 Task: Search one way flight ticket for 1 adult, 5 children, 2 infants in seat and 1 infant on lap in first from New Orleans: Louis Armstrong New Orleans International Airport to Rockford: Chicago Rockford International Airport(was Northwest Chicagoland Regional Airport At Rockford) on 5-1-2023. Choice of flights is Westjet. Number of bags: 7 checked bags. Price is upto 97000. Outbound departure time preference is 19:30.
Action: Mouse moved to (215, 312)
Screenshot: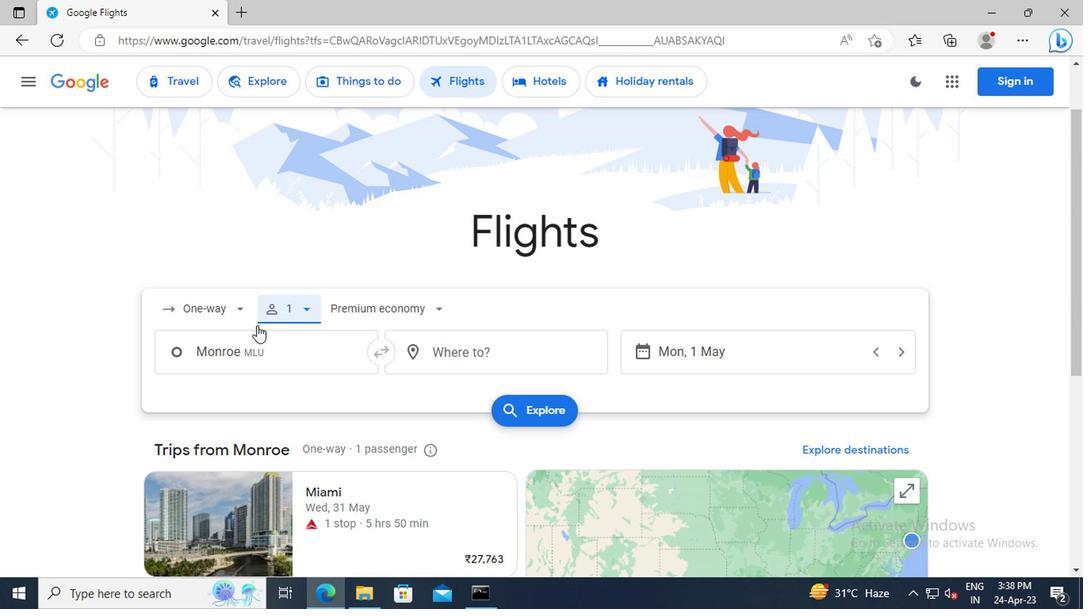 
Action: Mouse pressed left at (215, 312)
Screenshot: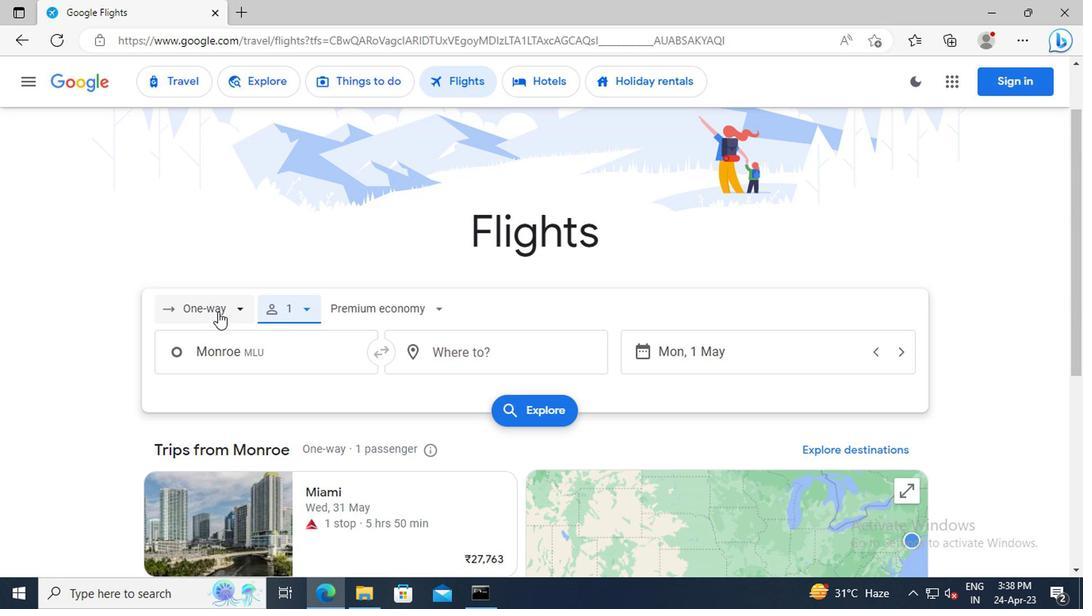 
Action: Mouse moved to (225, 390)
Screenshot: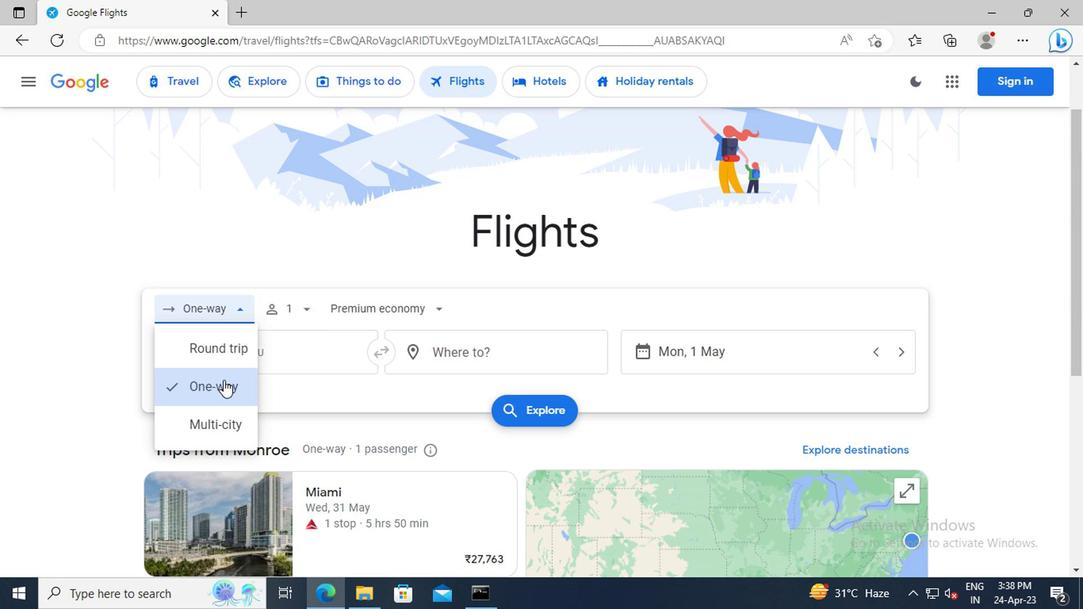 
Action: Mouse pressed left at (225, 390)
Screenshot: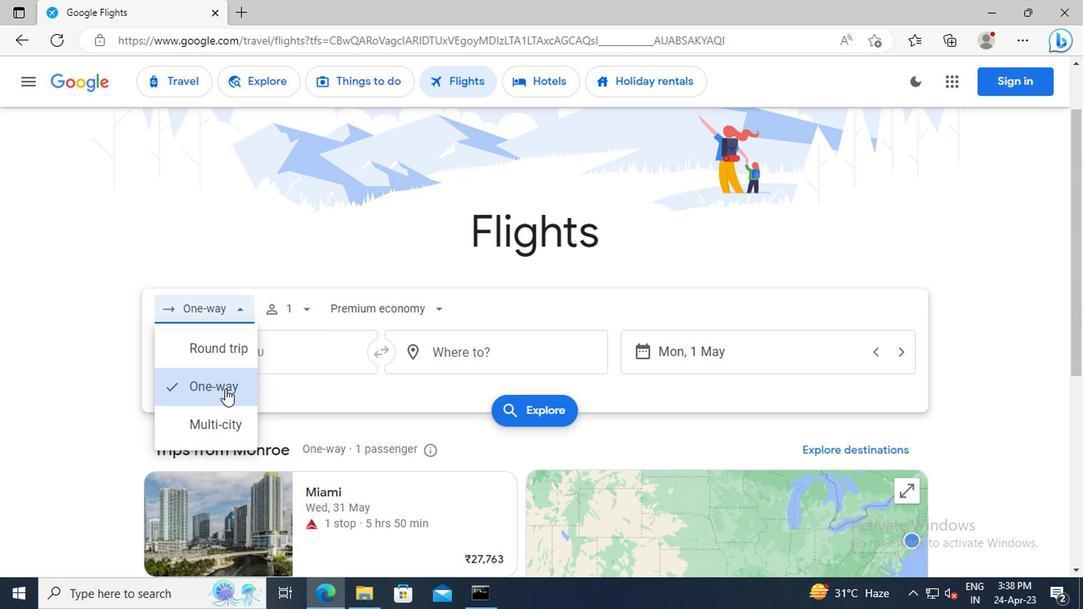 
Action: Mouse moved to (299, 314)
Screenshot: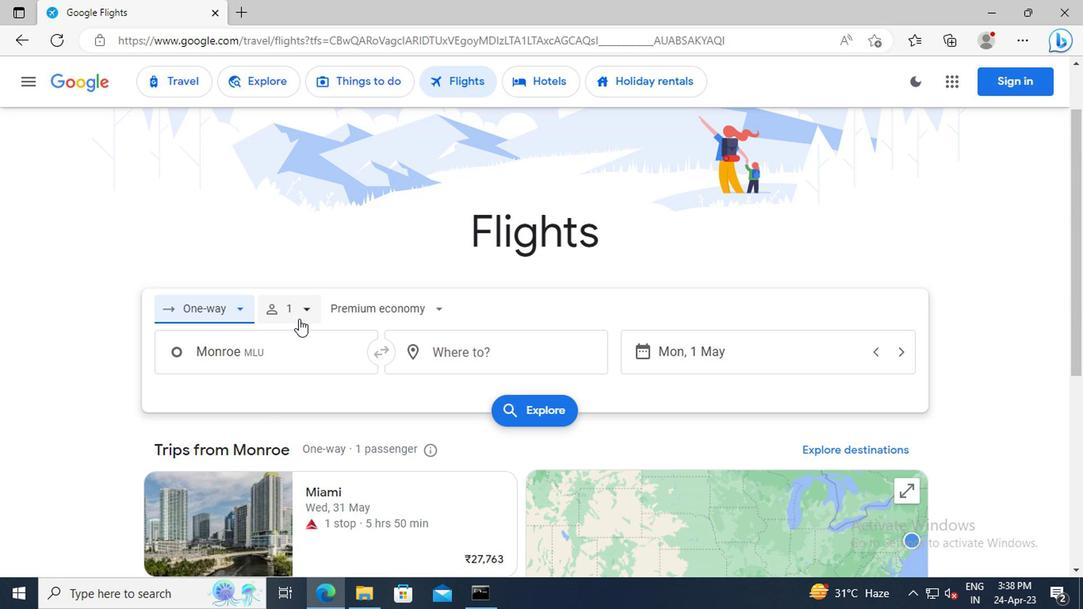 
Action: Mouse pressed left at (299, 314)
Screenshot: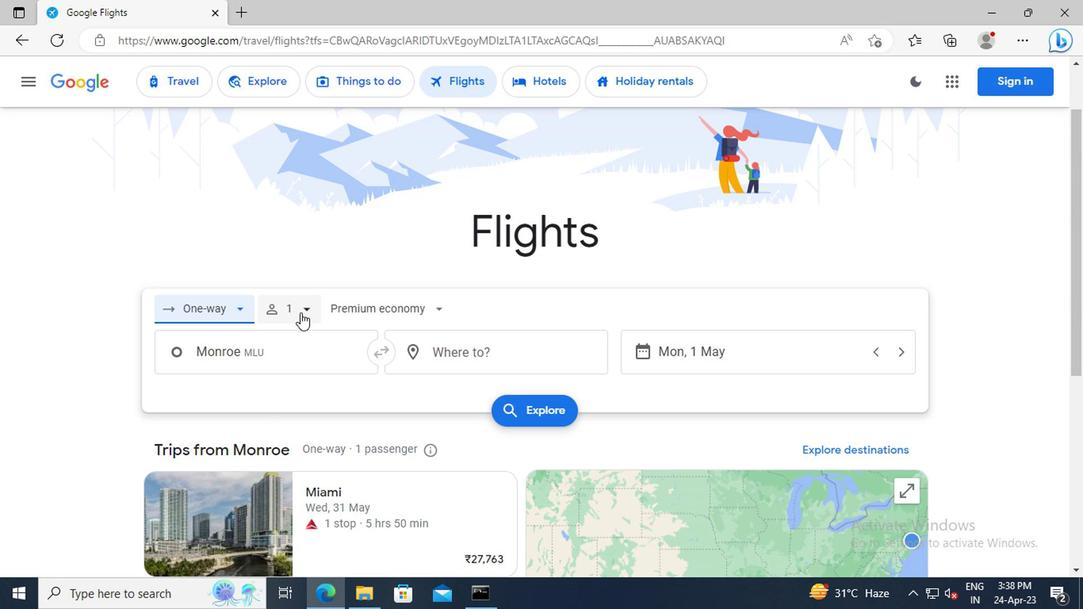 
Action: Mouse moved to (419, 392)
Screenshot: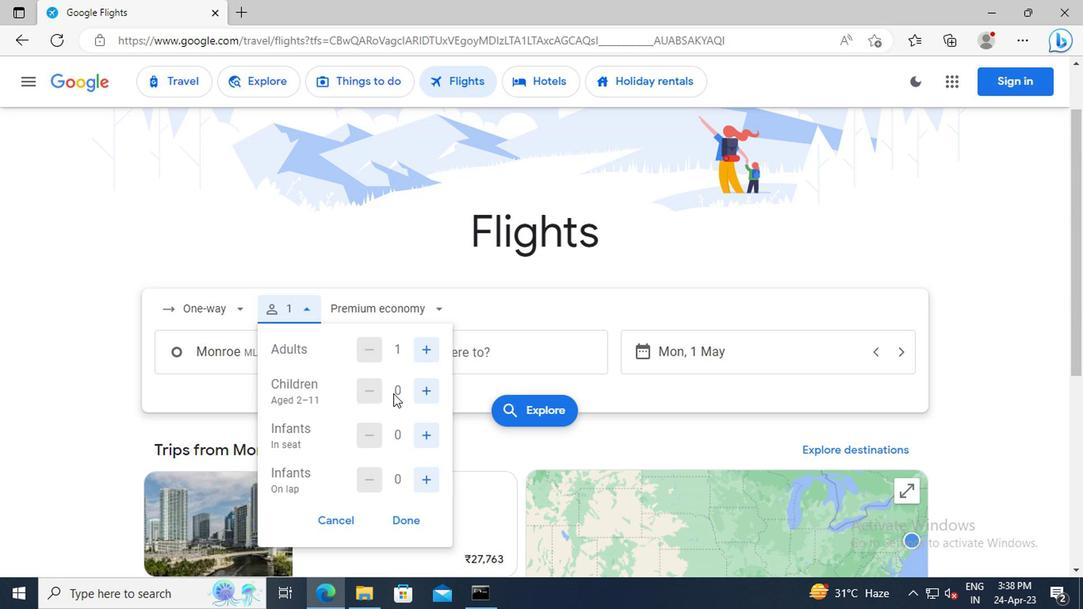 
Action: Mouse pressed left at (419, 392)
Screenshot: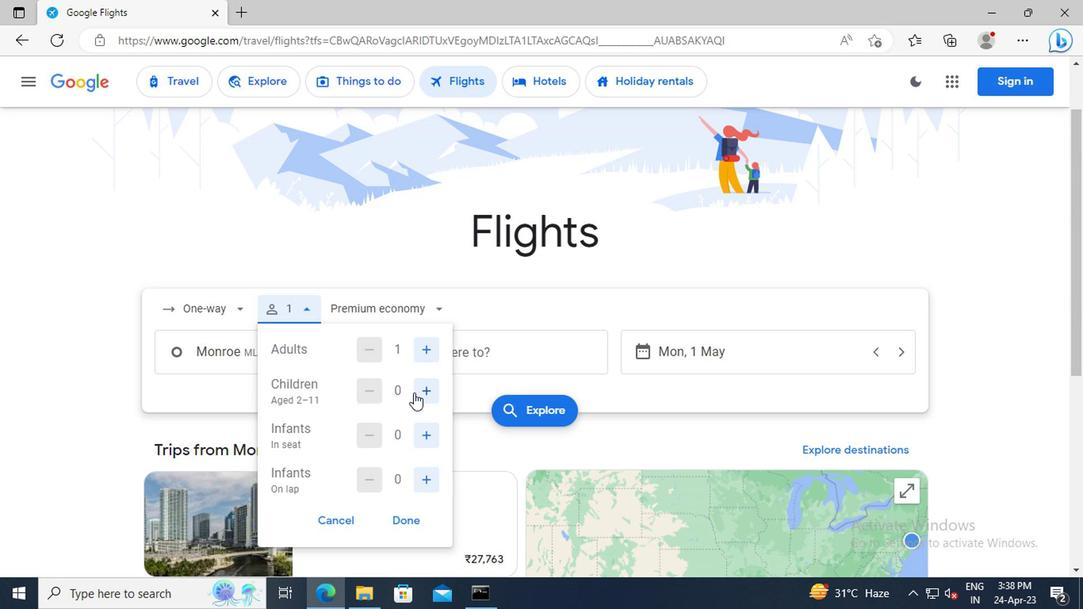 
Action: Mouse pressed left at (419, 392)
Screenshot: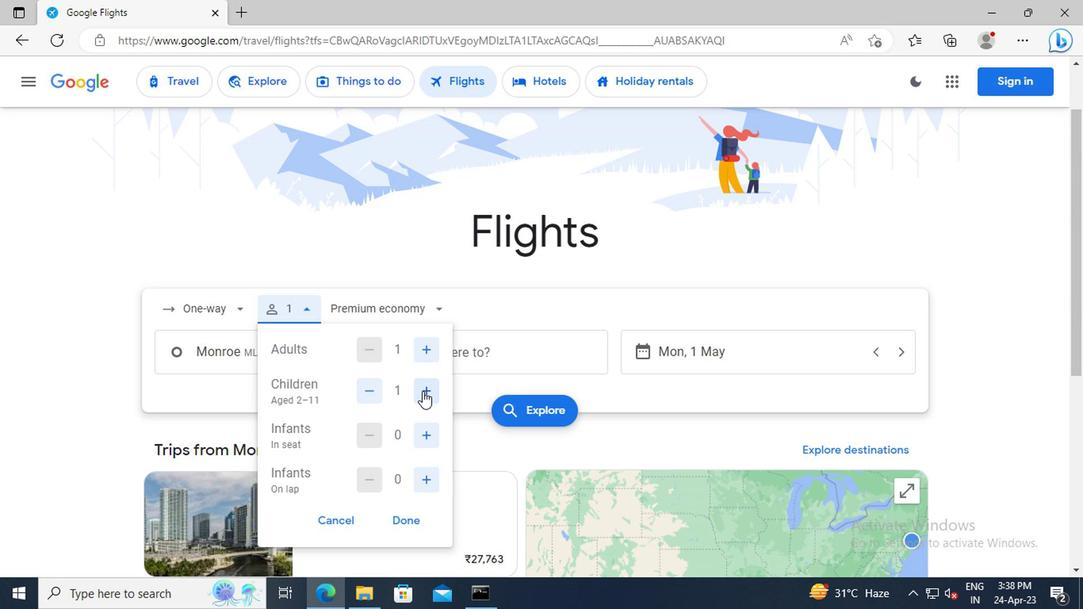 
Action: Mouse pressed left at (419, 392)
Screenshot: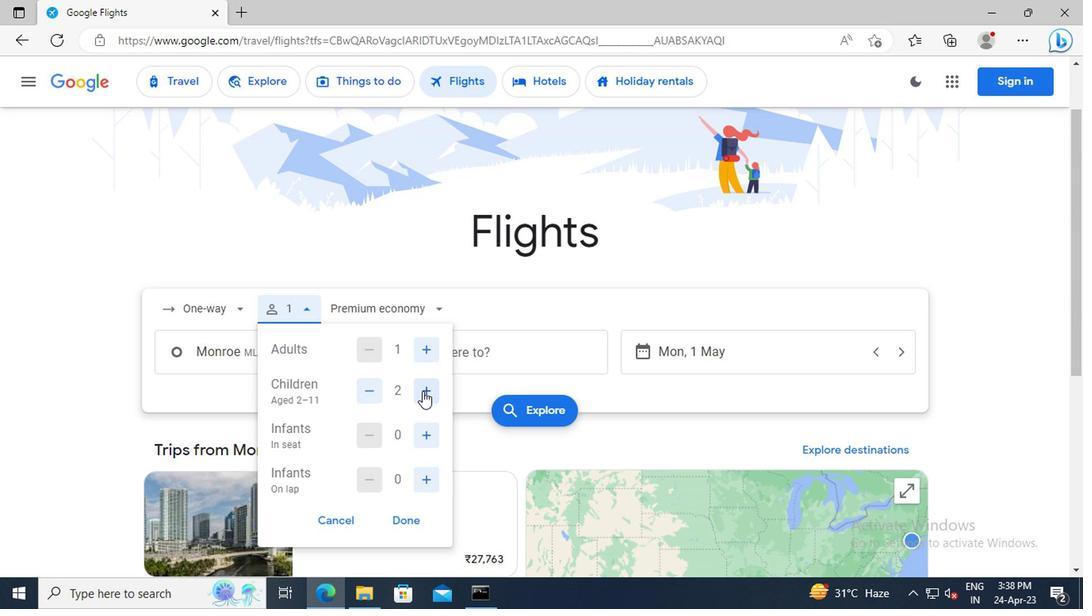 
Action: Mouse pressed left at (419, 392)
Screenshot: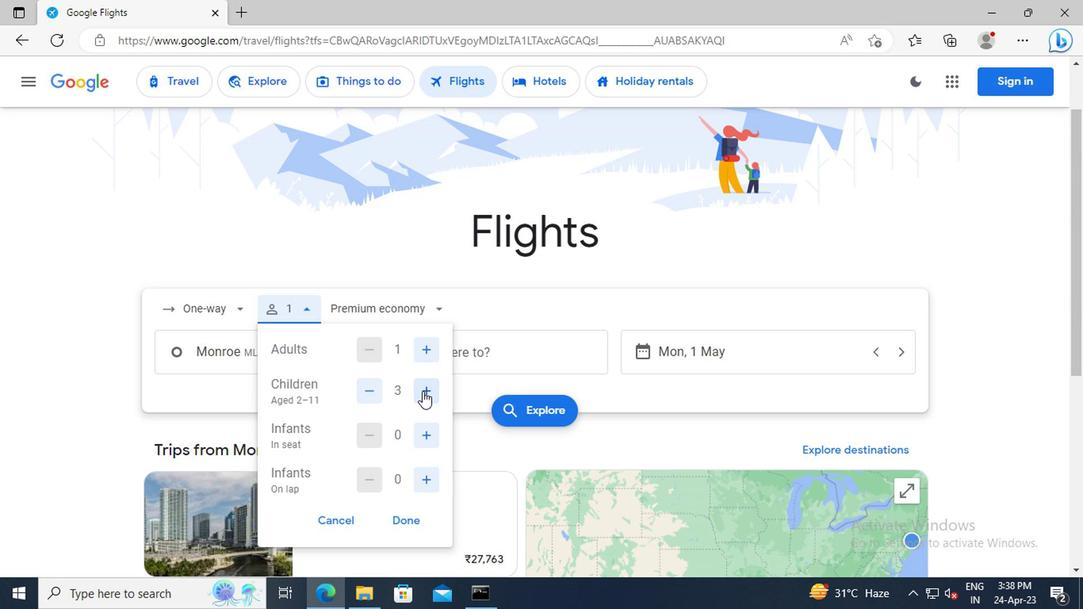 
Action: Mouse pressed left at (419, 392)
Screenshot: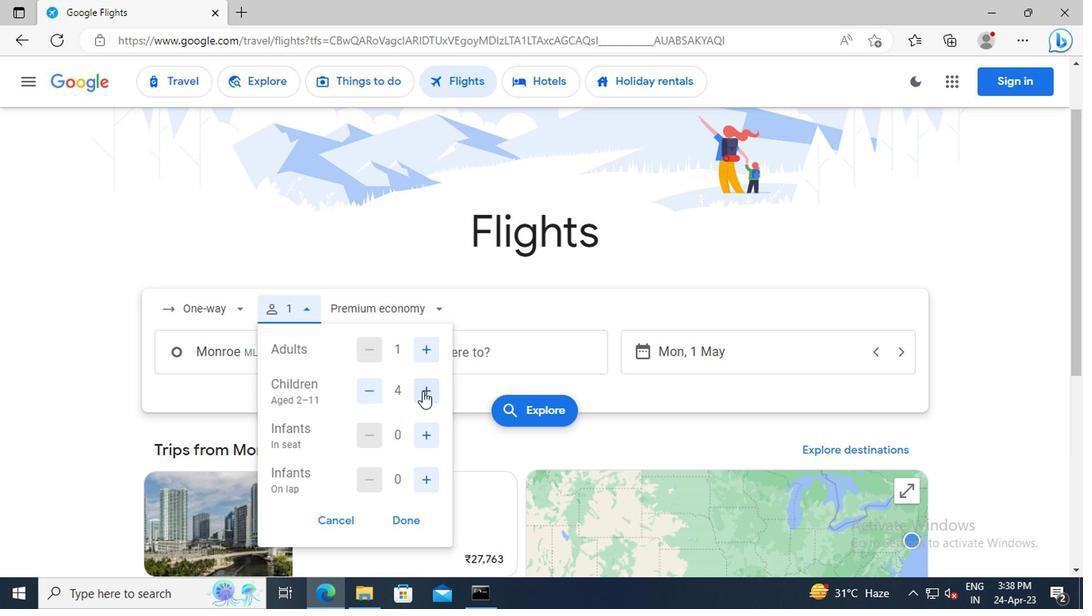 
Action: Mouse moved to (421, 428)
Screenshot: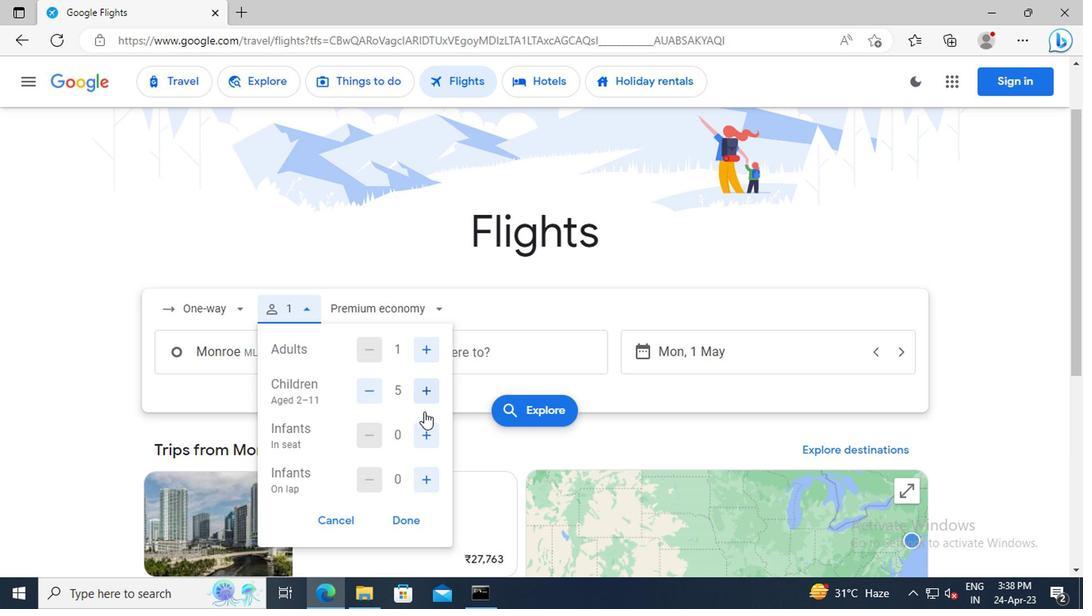
Action: Mouse pressed left at (421, 428)
Screenshot: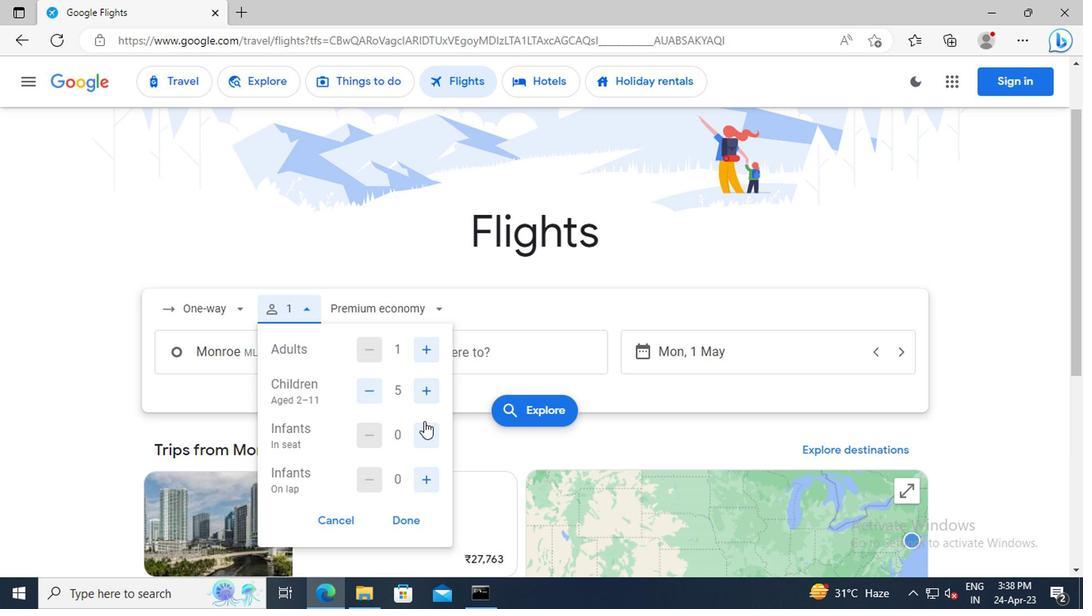 
Action: Mouse pressed left at (421, 428)
Screenshot: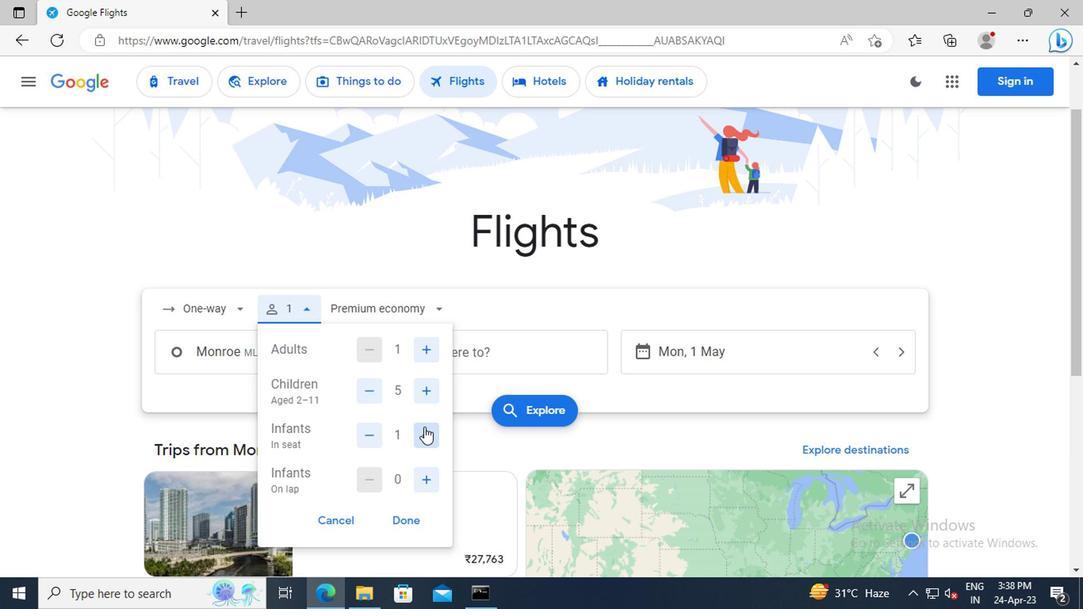 
Action: Mouse moved to (407, 519)
Screenshot: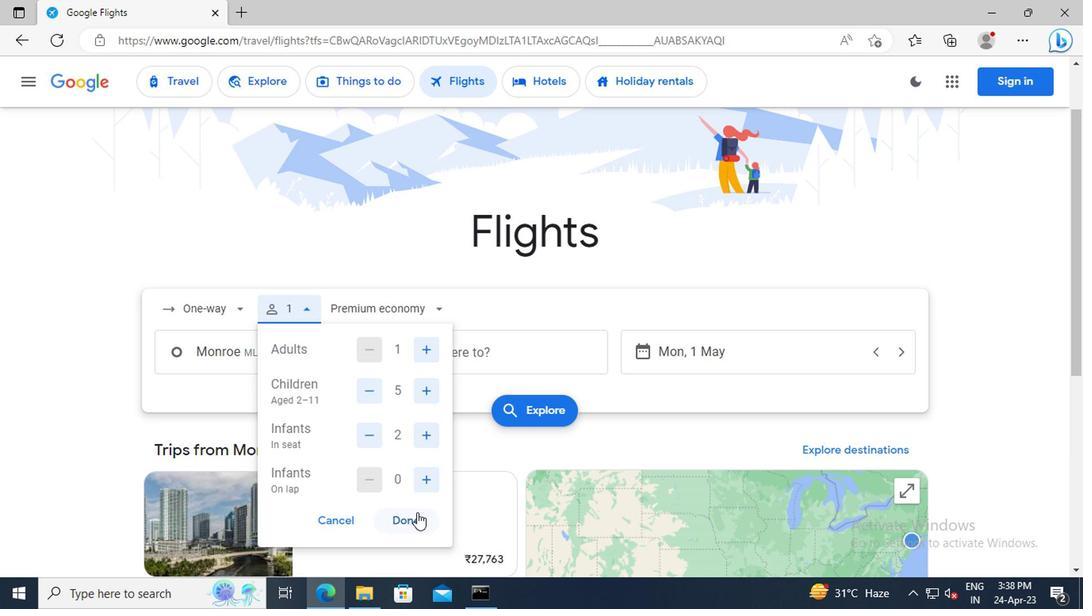 
Action: Mouse pressed left at (407, 519)
Screenshot: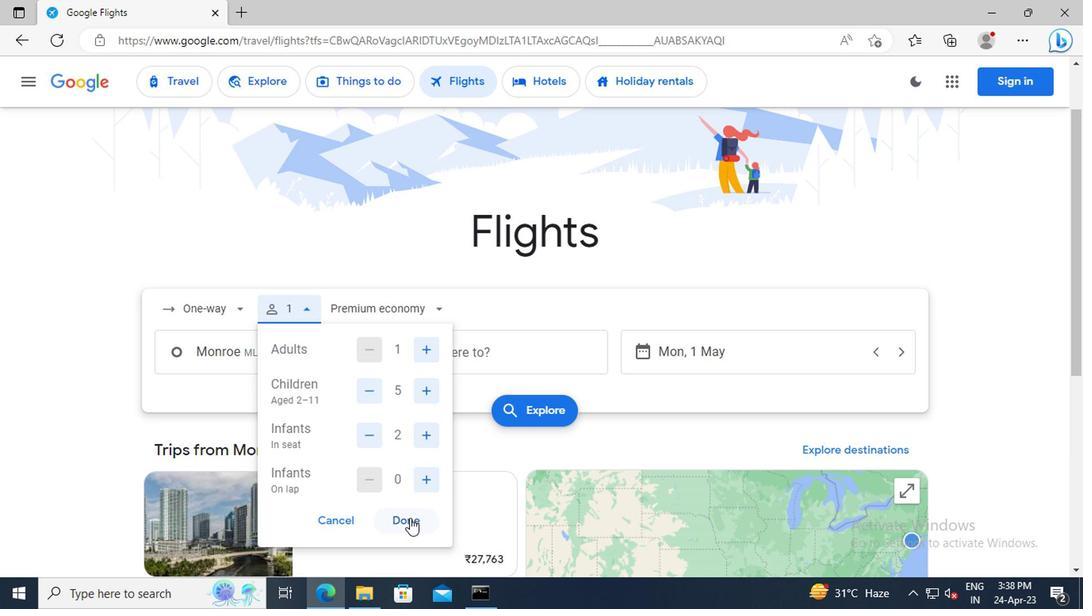 
Action: Mouse moved to (366, 312)
Screenshot: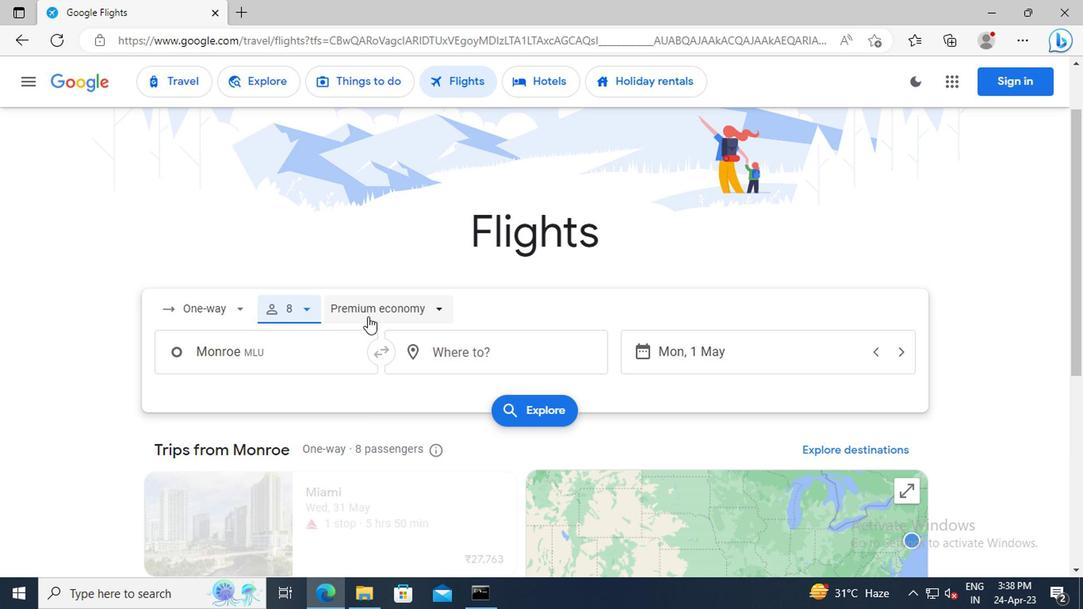 
Action: Mouse pressed left at (366, 312)
Screenshot: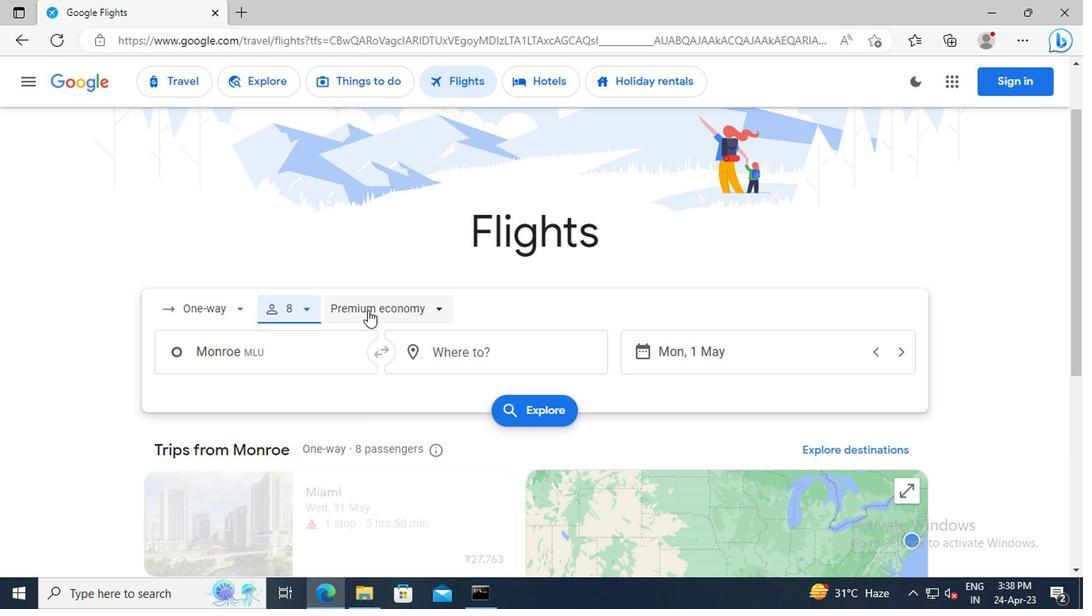 
Action: Mouse moved to (388, 464)
Screenshot: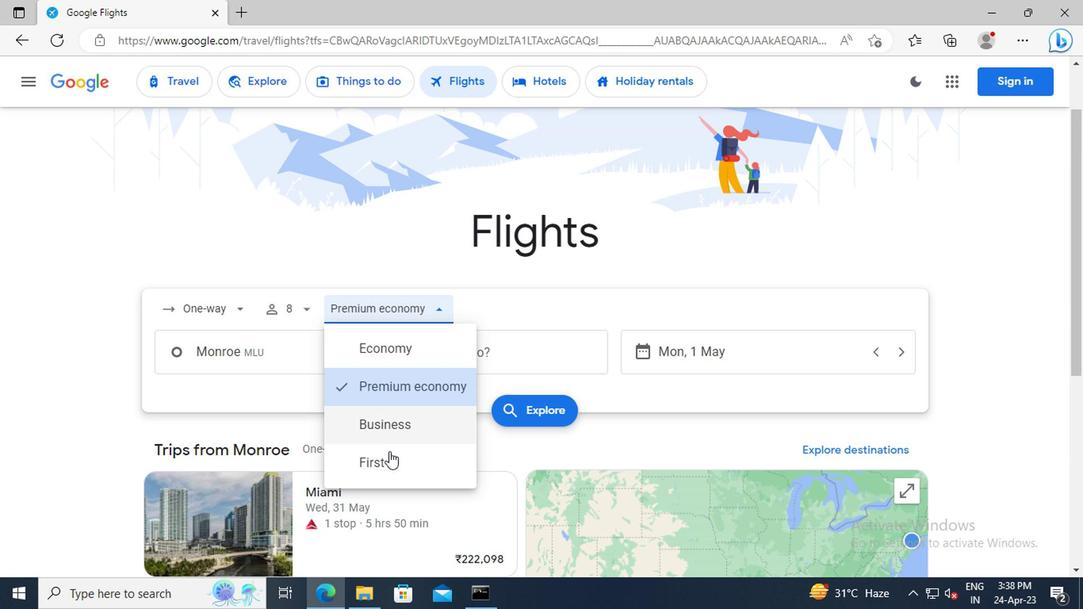 
Action: Mouse pressed left at (388, 464)
Screenshot: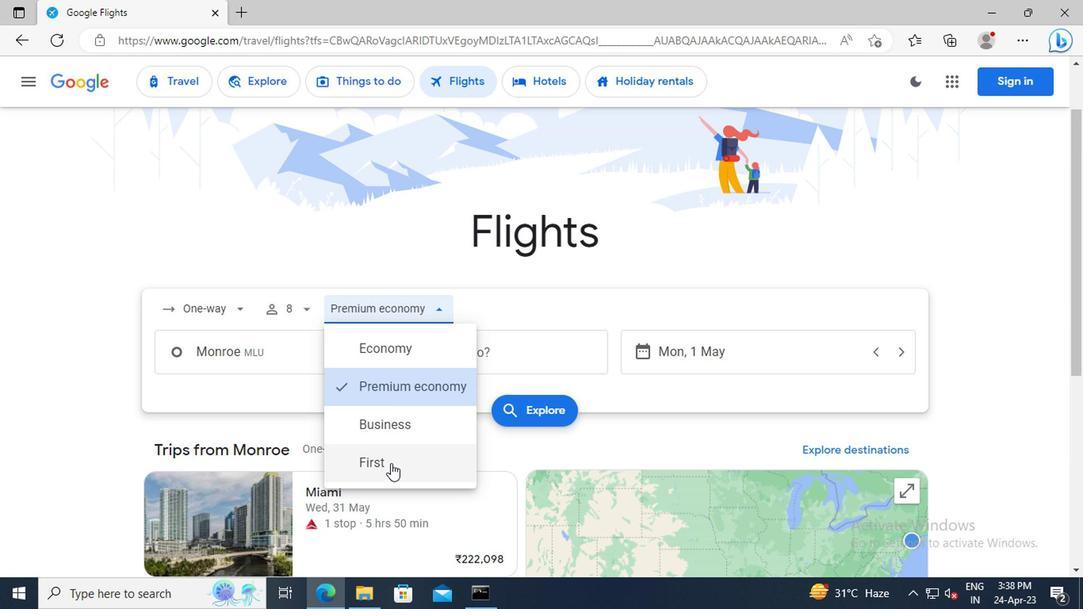 
Action: Mouse moved to (305, 346)
Screenshot: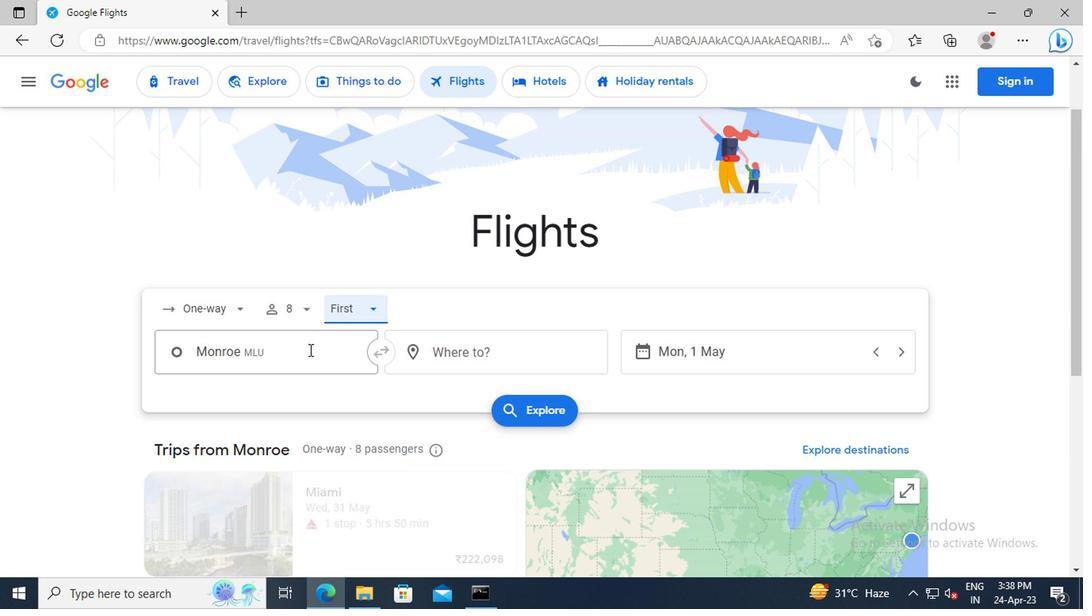 
Action: Mouse pressed left at (305, 346)
Screenshot: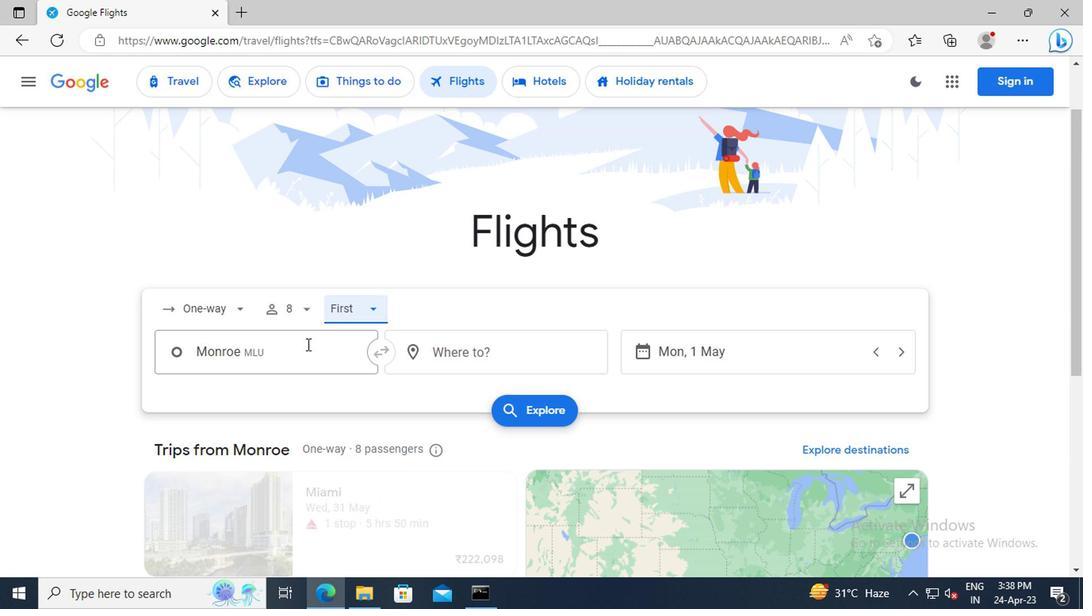 
Action: Key pressed <Key.shift>LOUIS<Key.space><Key.shift_r>AR
Screenshot: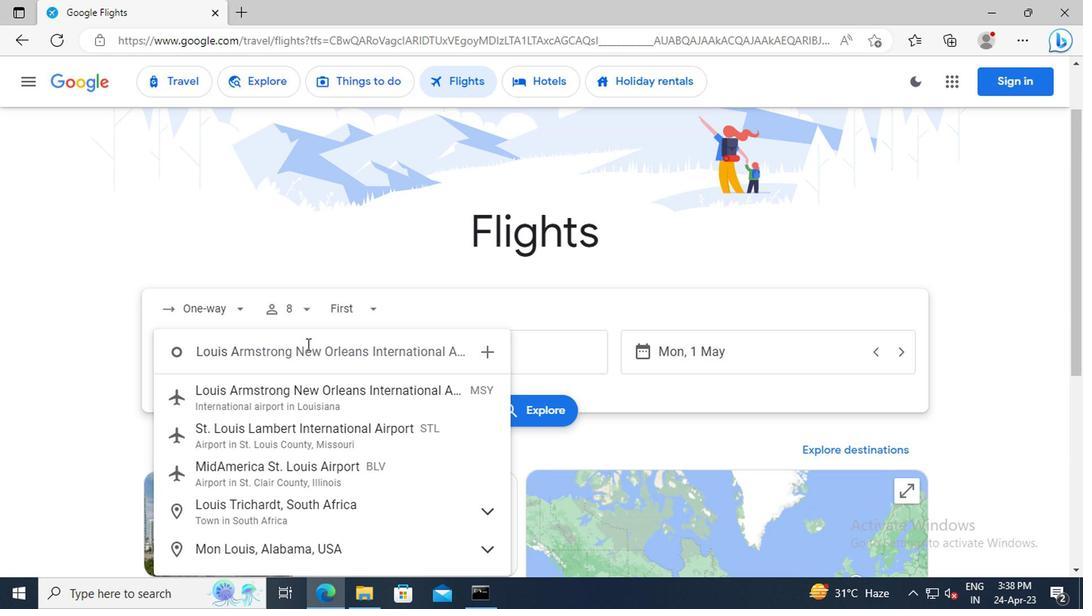 
Action: Mouse moved to (321, 404)
Screenshot: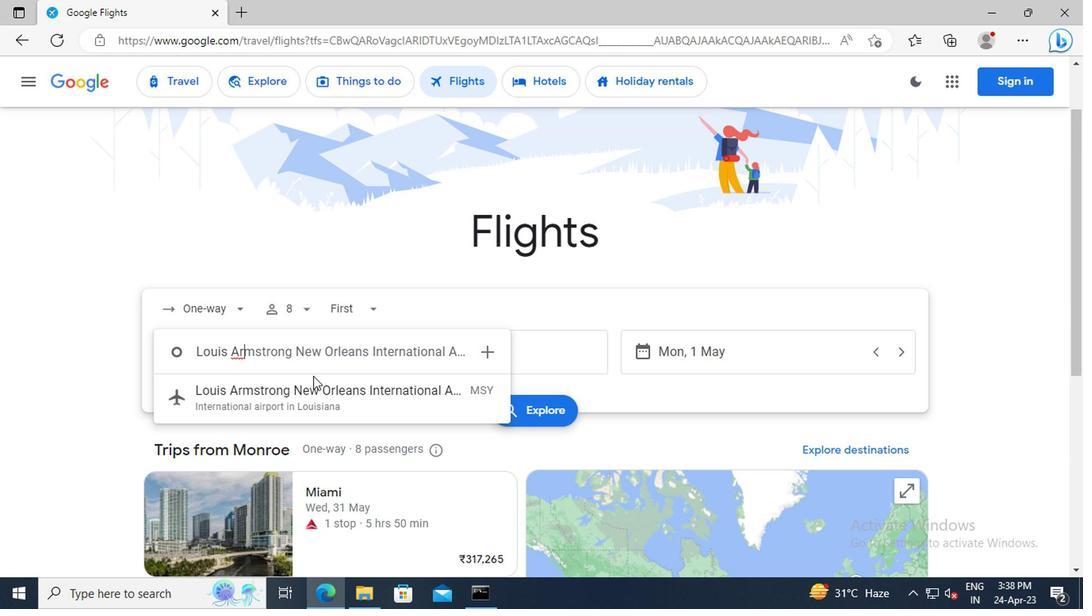 
Action: Mouse pressed left at (321, 404)
Screenshot: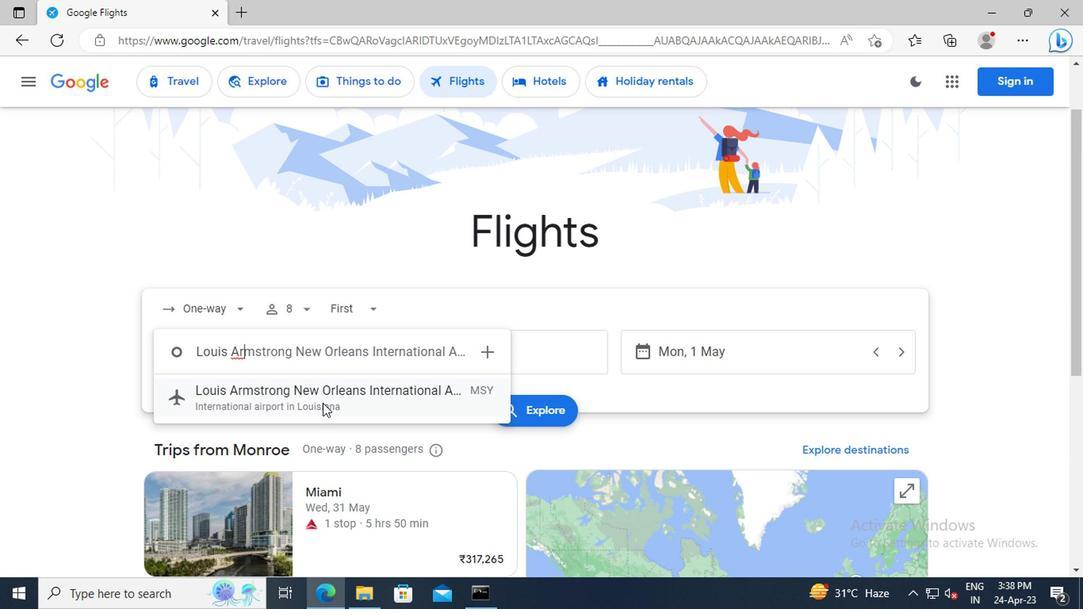 
Action: Mouse moved to (437, 356)
Screenshot: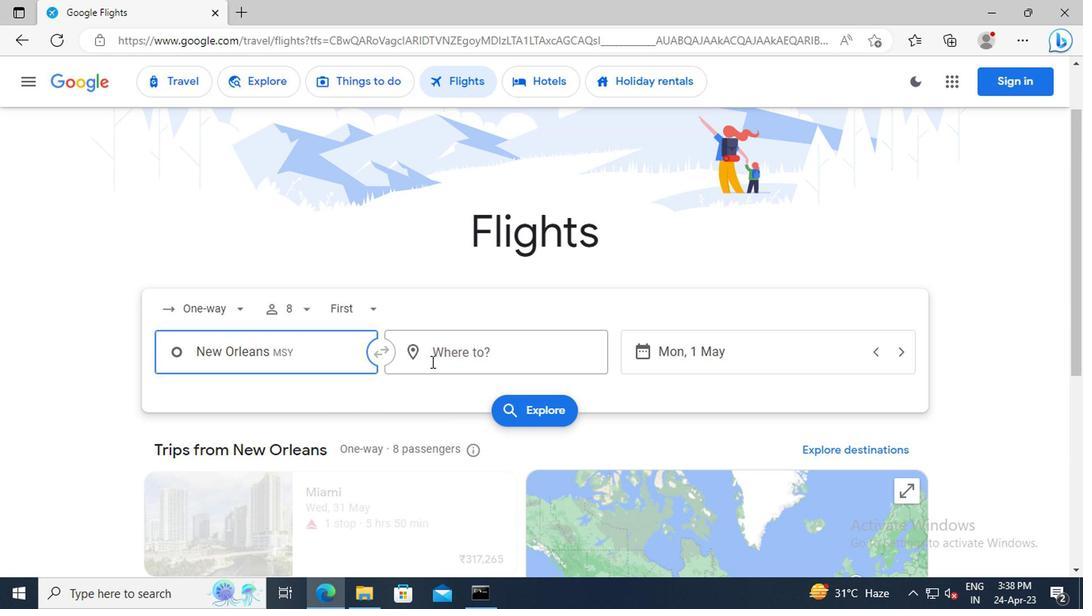 
Action: Mouse pressed left at (437, 356)
Screenshot: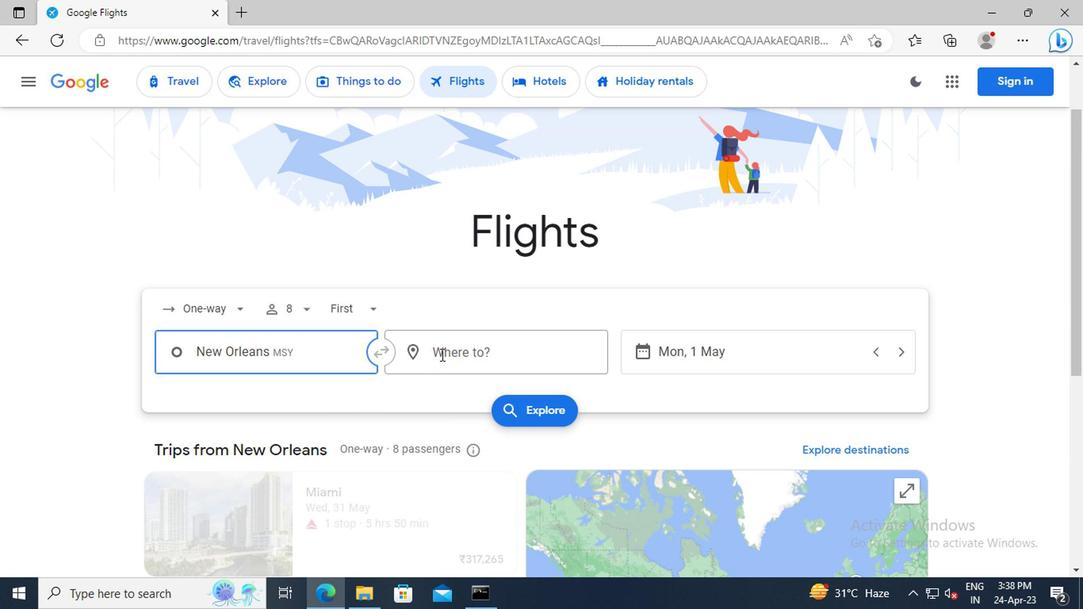 
Action: Mouse moved to (397, 323)
Screenshot: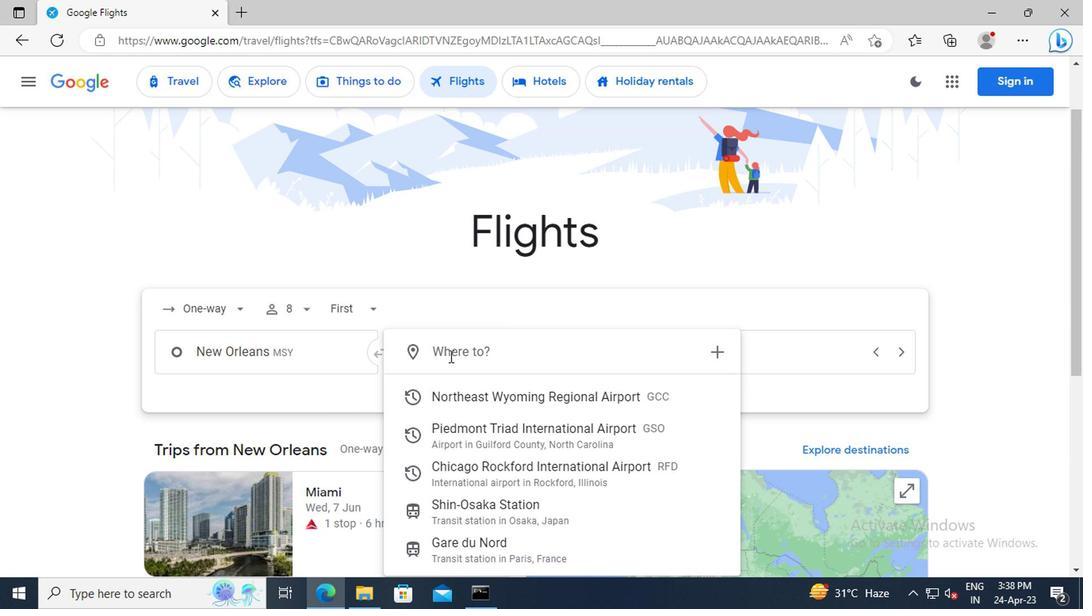 
Action: Key pressed <Key.shift>CHICAGO<Key.space><Key.shift>RO
Screenshot: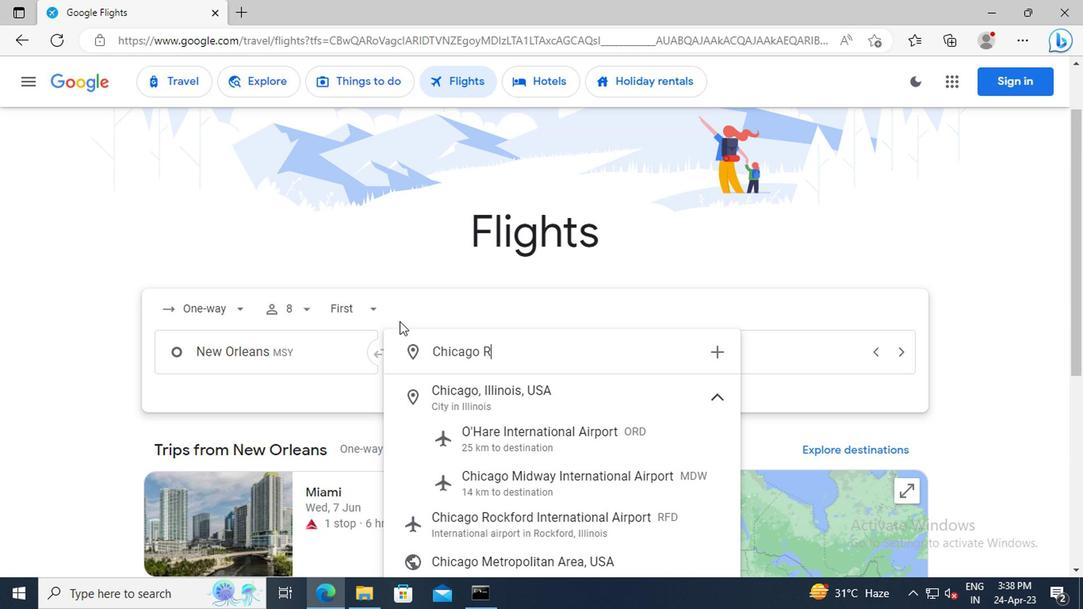 
Action: Mouse moved to (471, 400)
Screenshot: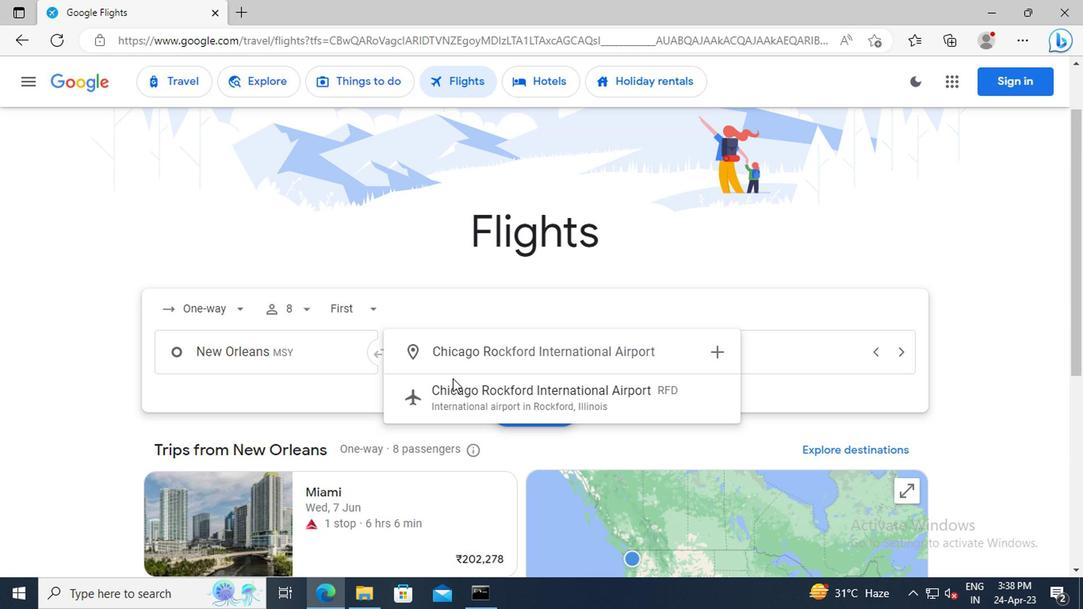 
Action: Mouse pressed left at (471, 400)
Screenshot: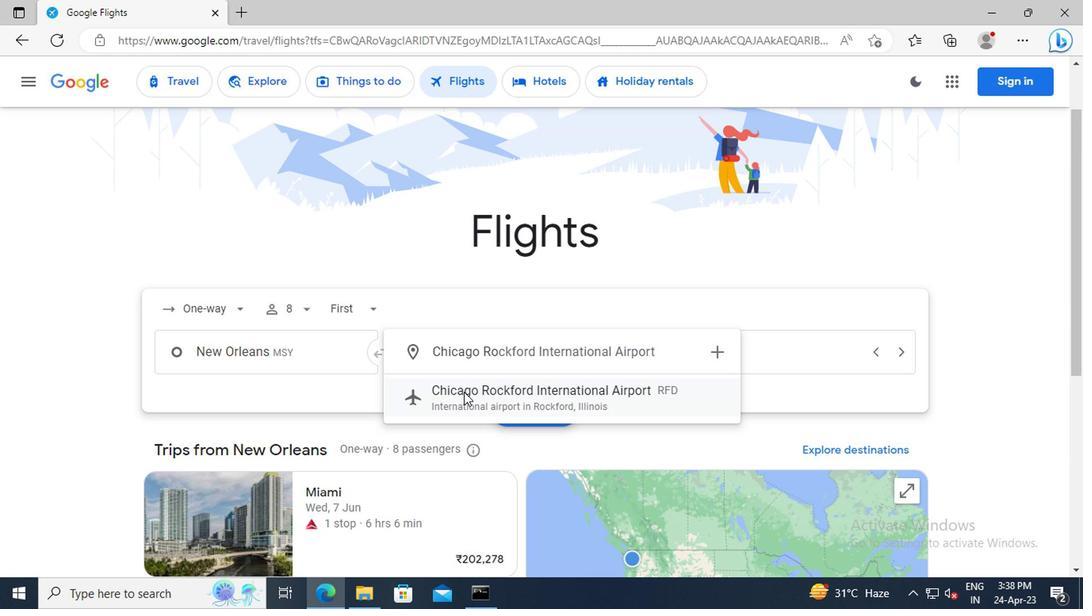 
Action: Mouse moved to (708, 363)
Screenshot: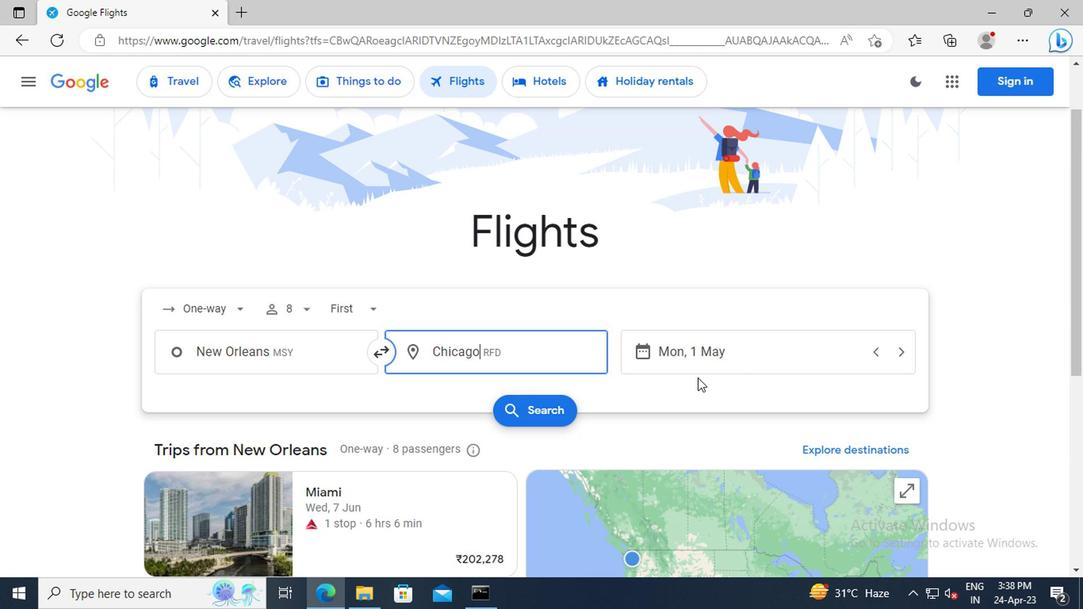 
Action: Mouse pressed left at (708, 363)
Screenshot: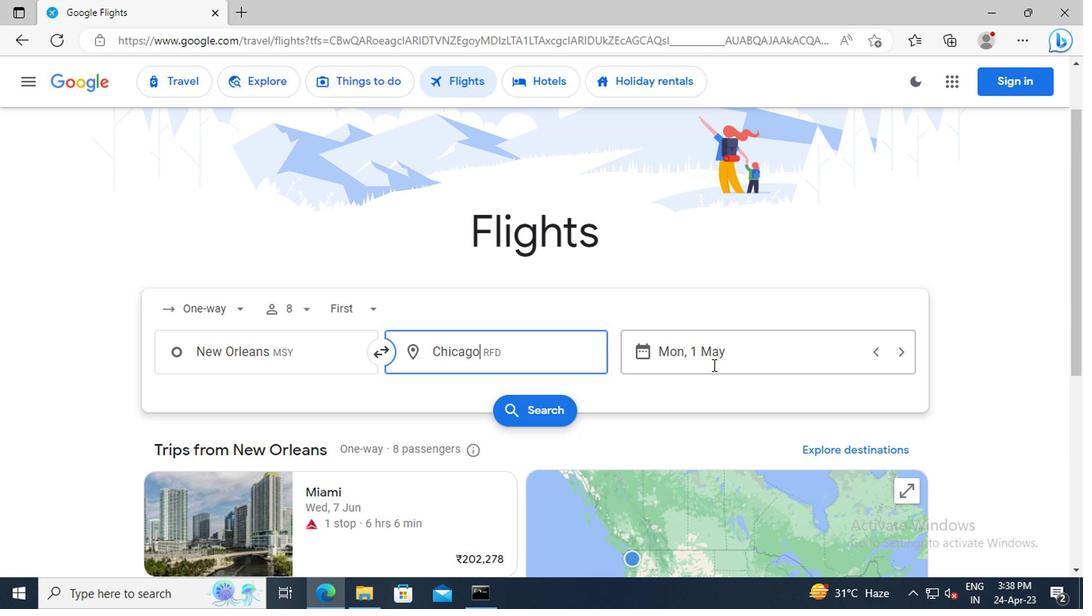 
Action: Mouse moved to (675, 352)
Screenshot: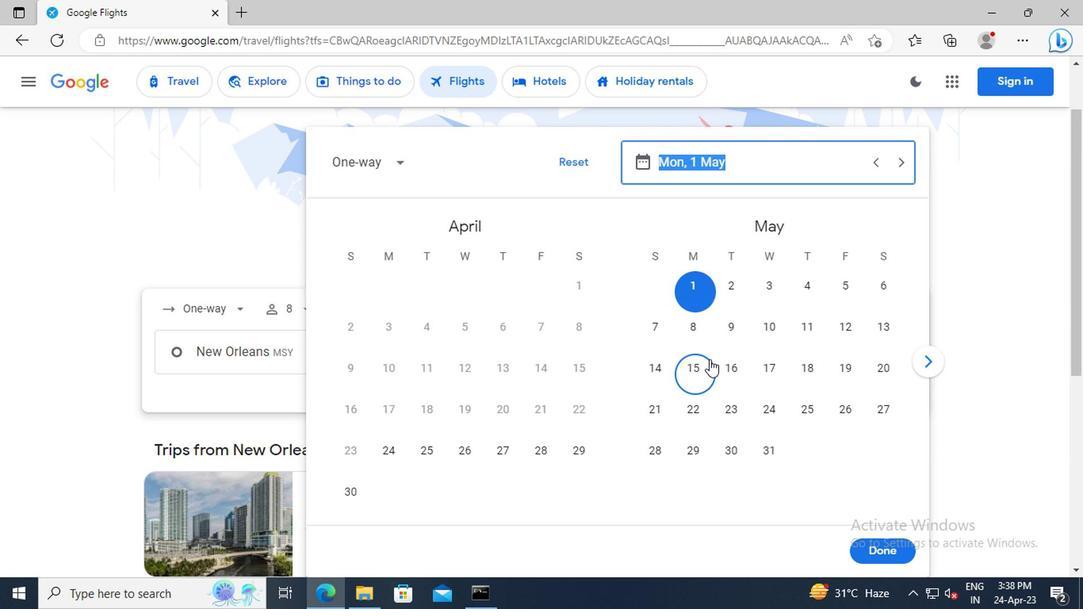 
Action: Key pressed 1<Key.space>MAY<Key.enter>
Screenshot: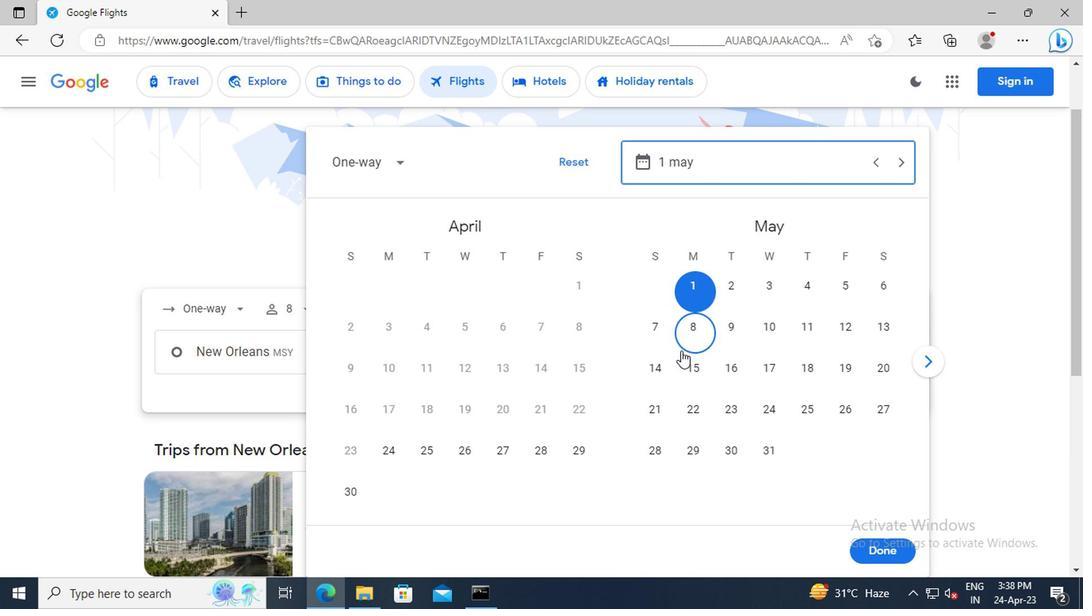 
Action: Mouse moved to (870, 549)
Screenshot: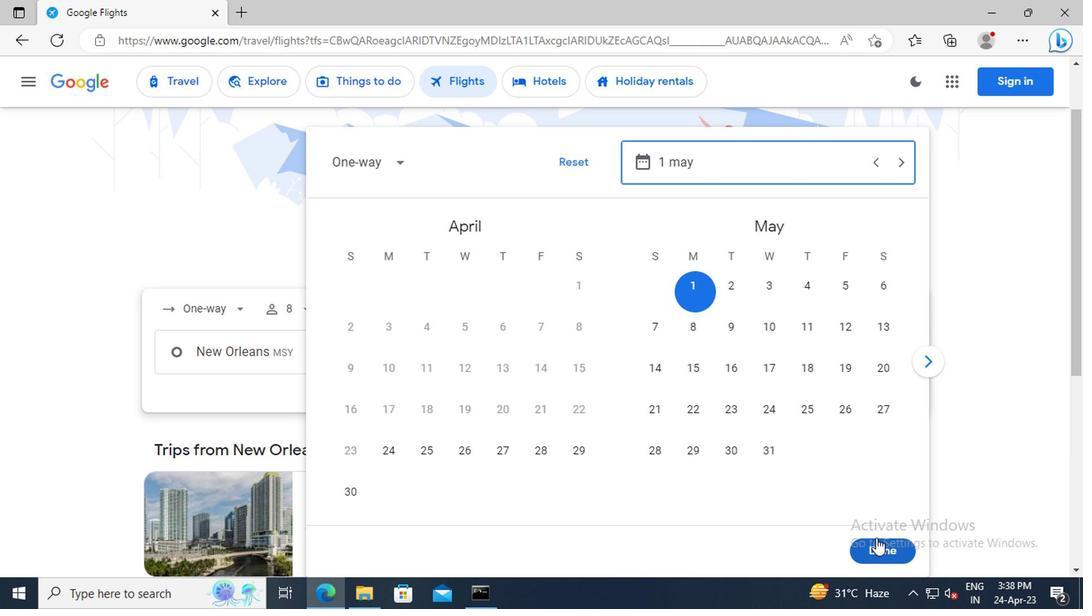 
Action: Mouse pressed left at (870, 549)
Screenshot: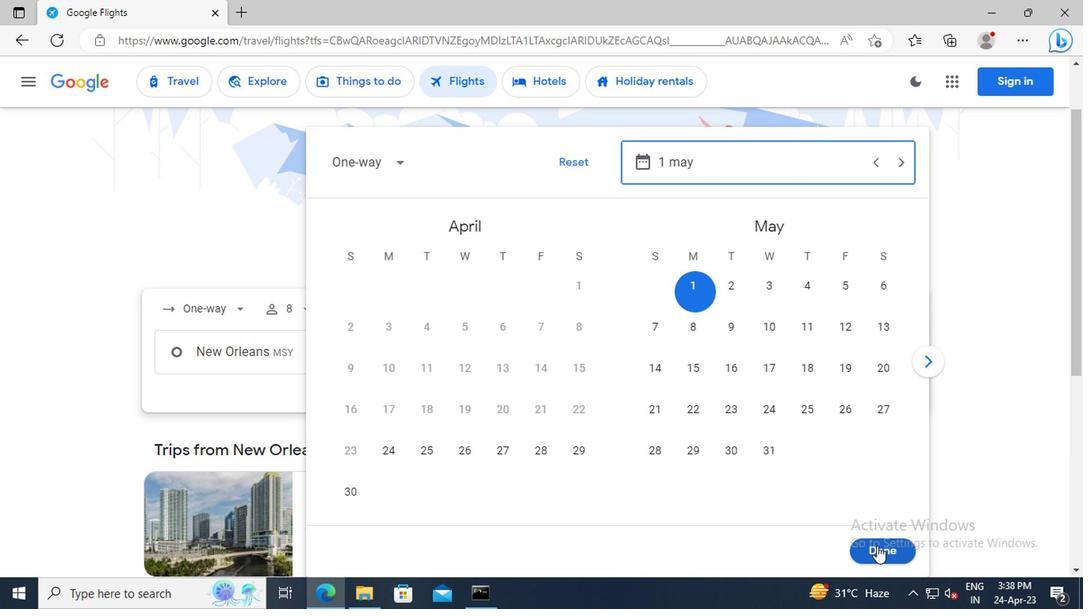 
Action: Mouse moved to (547, 407)
Screenshot: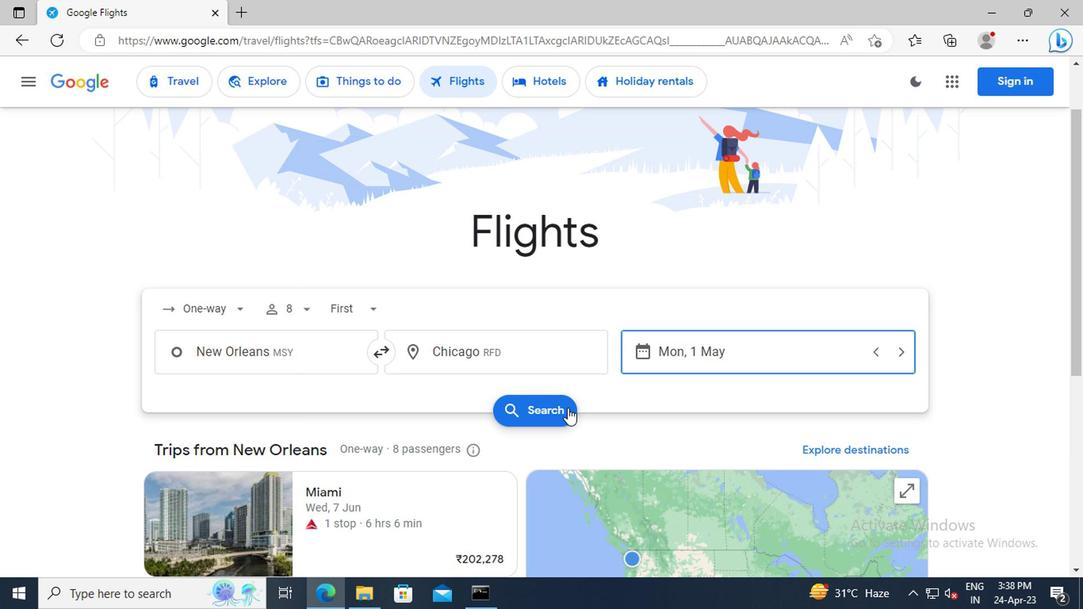 
Action: Mouse pressed left at (547, 407)
Screenshot: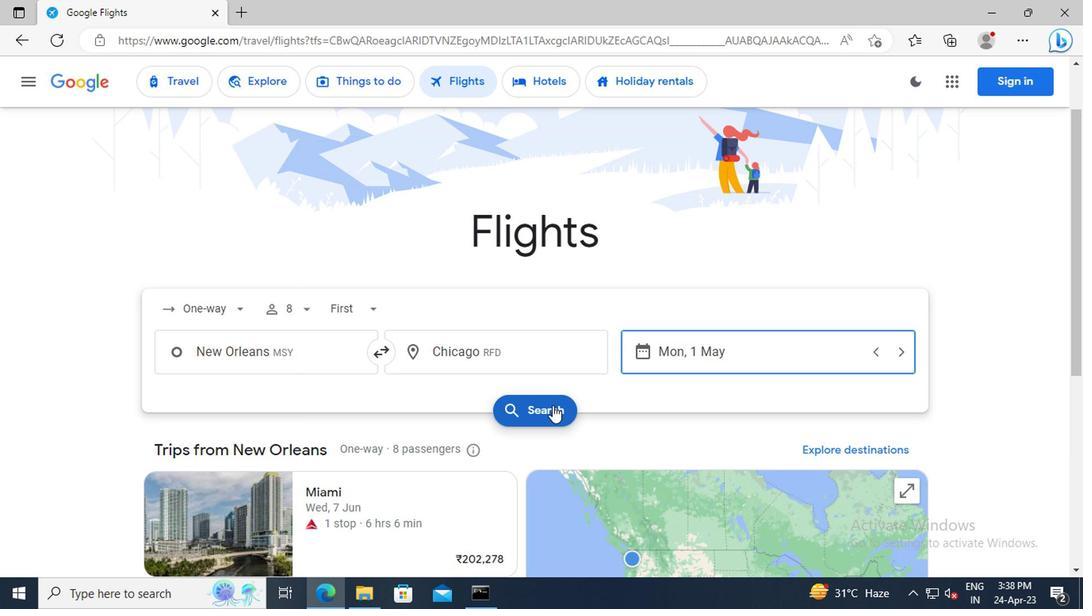 
Action: Mouse moved to (185, 217)
Screenshot: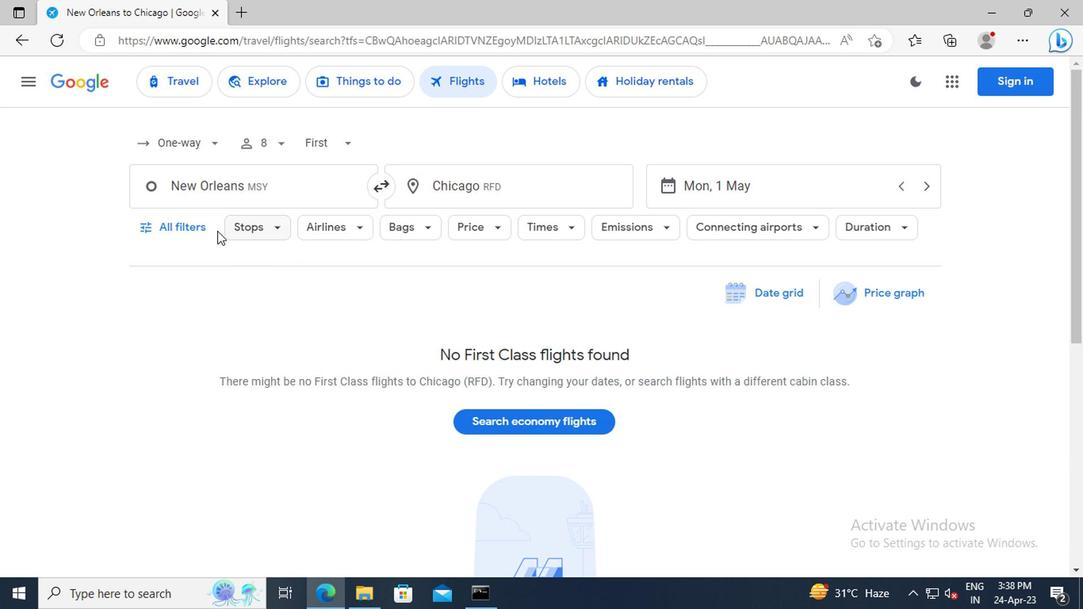 
Action: Mouse pressed left at (185, 217)
Screenshot: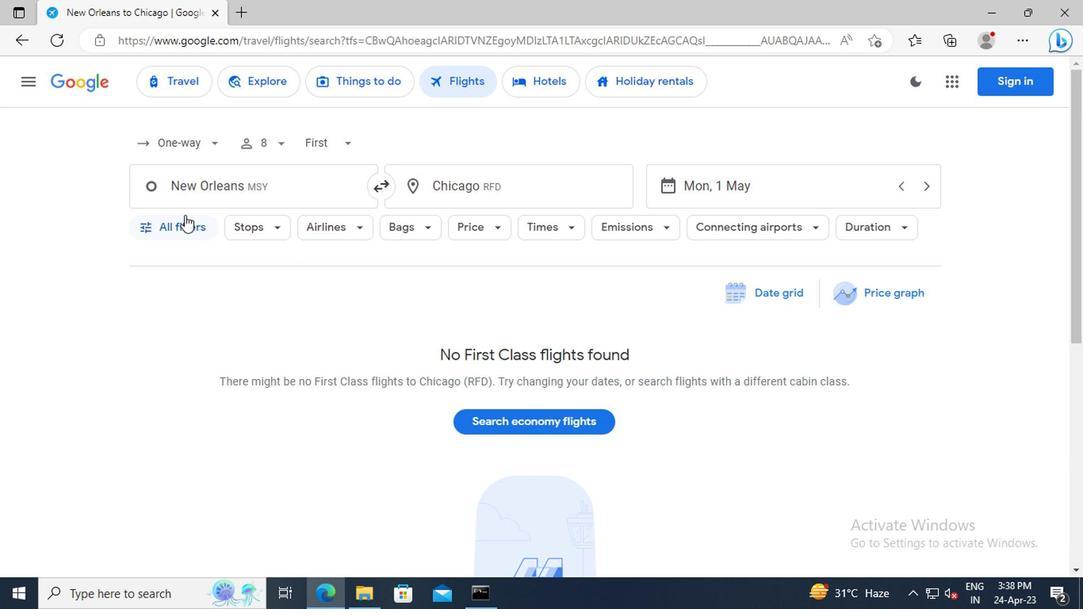 
Action: Mouse moved to (284, 336)
Screenshot: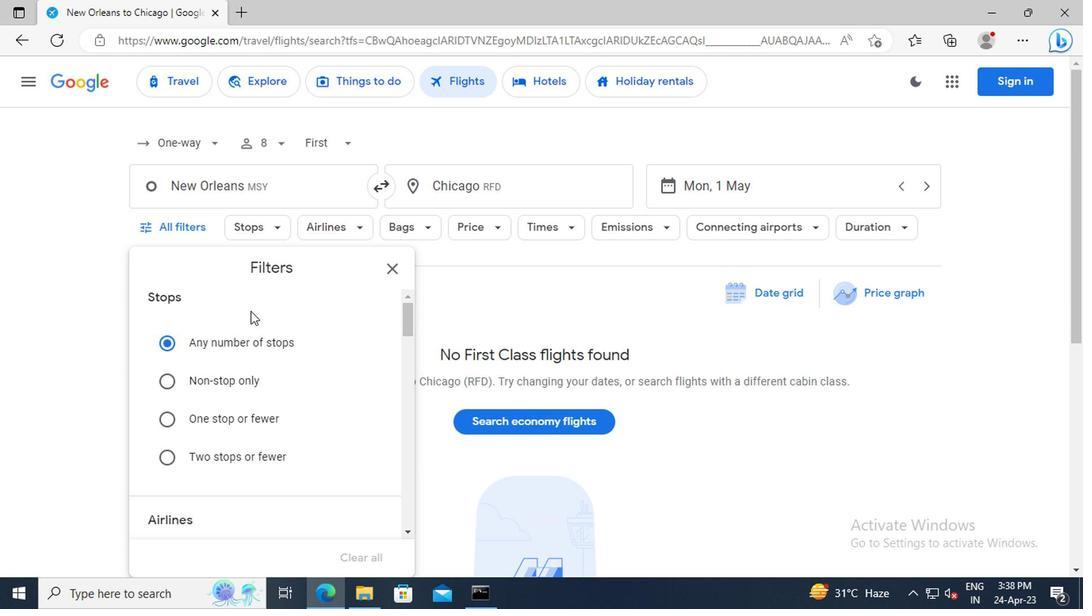 
Action: Mouse scrolled (284, 336) with delta (0, 0)
Screenshot: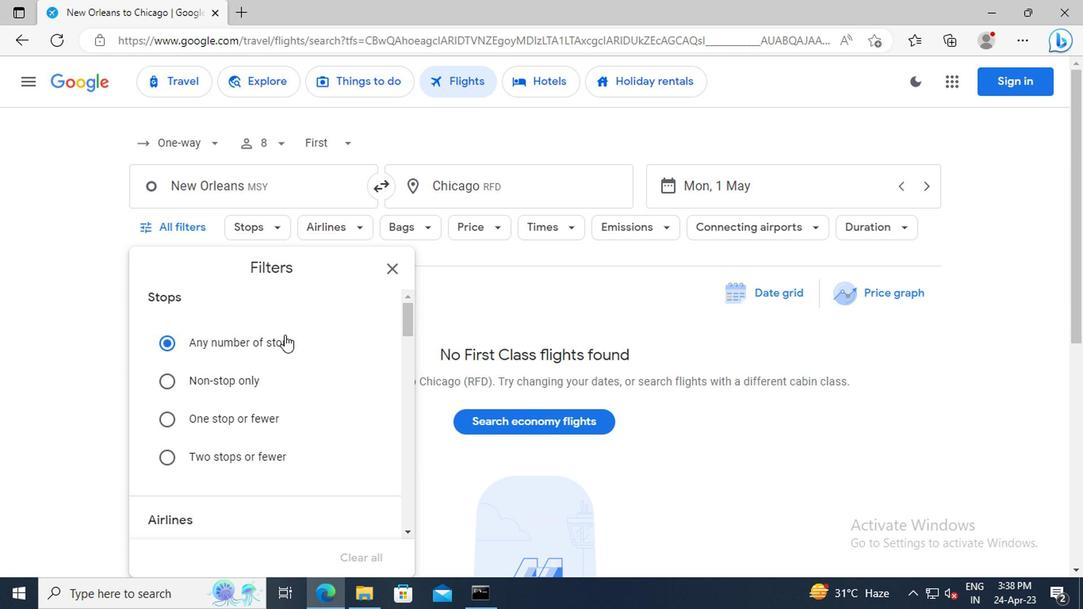 
Action: Mouse scrolled (284, 336) with delta (0, 0)
Screenshot: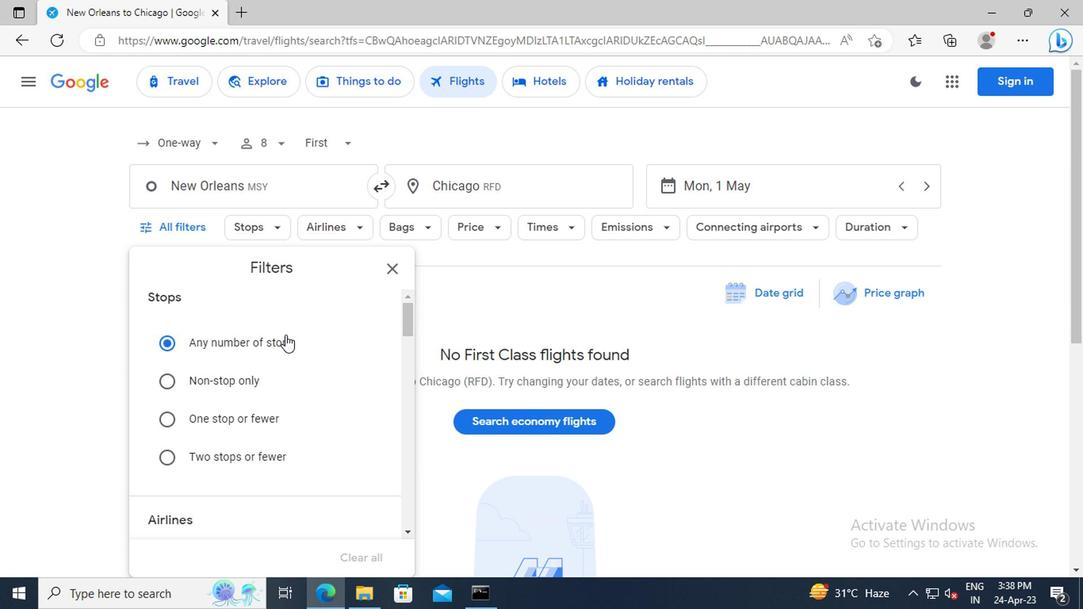 
Action: Mouse scrolled (284, 336) with delta (0, 0)
Screenshot: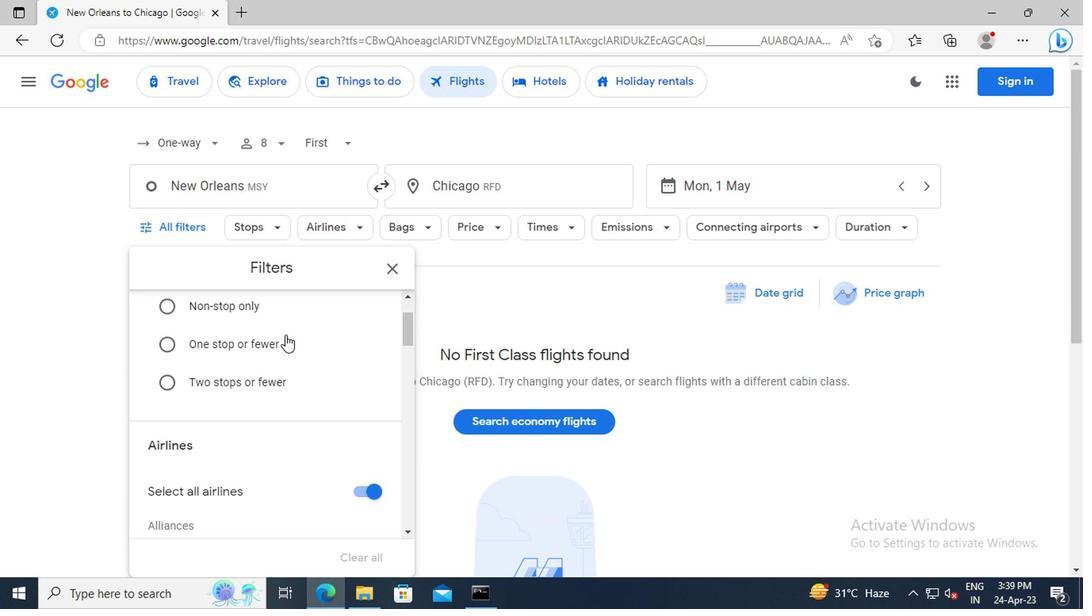 
Action: Mouse scrolled (284, 336) with delta (0, 0)
Screenshot: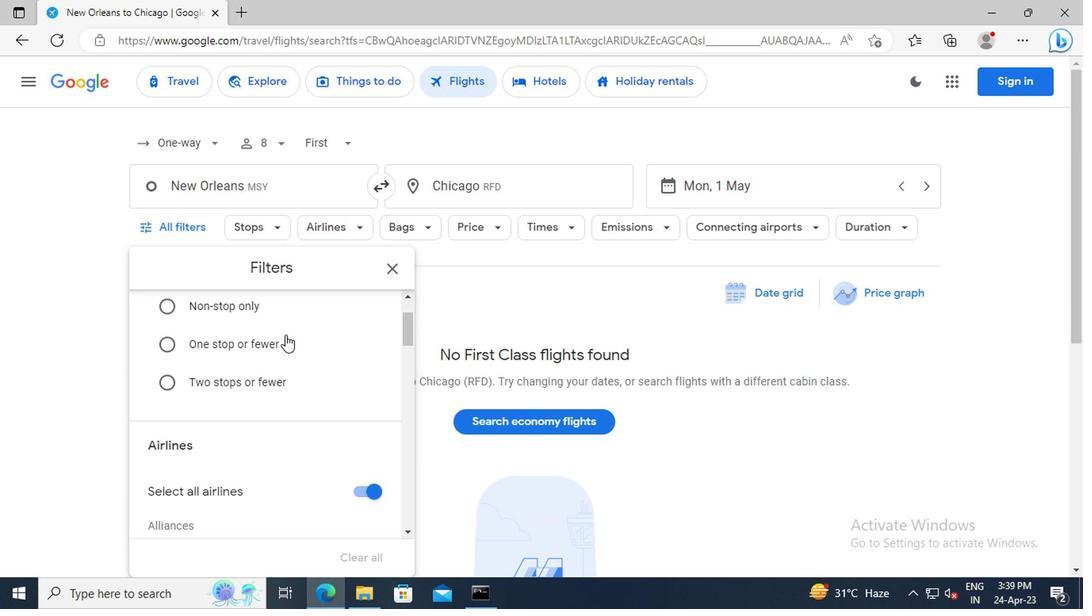 
Action: Mouse moved to (358, 416)
Screenshot: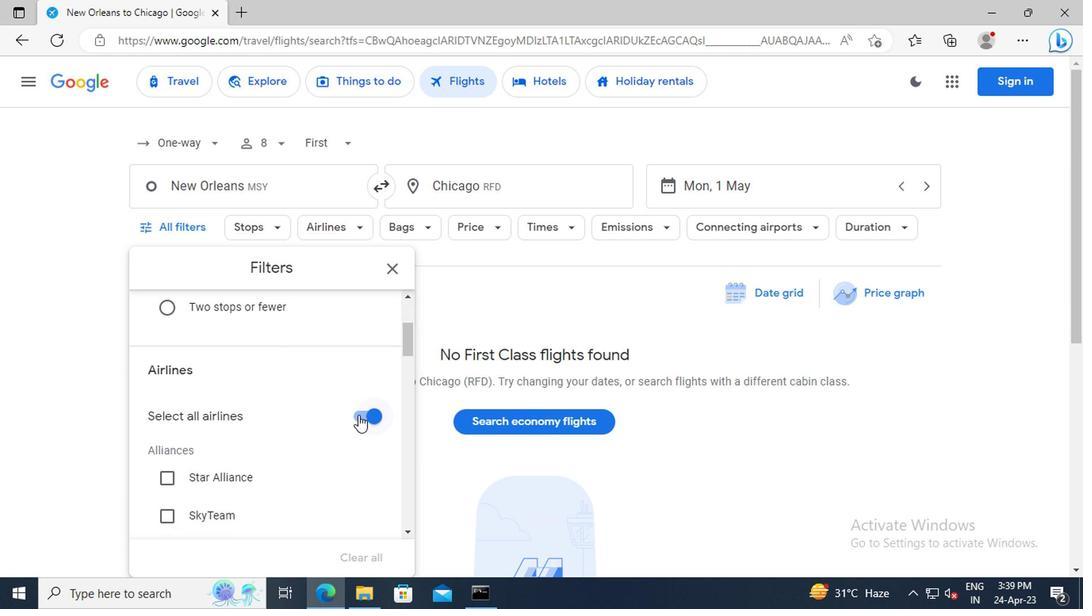 
Action: Mouse pressed left at (358, 416)
Screenshot: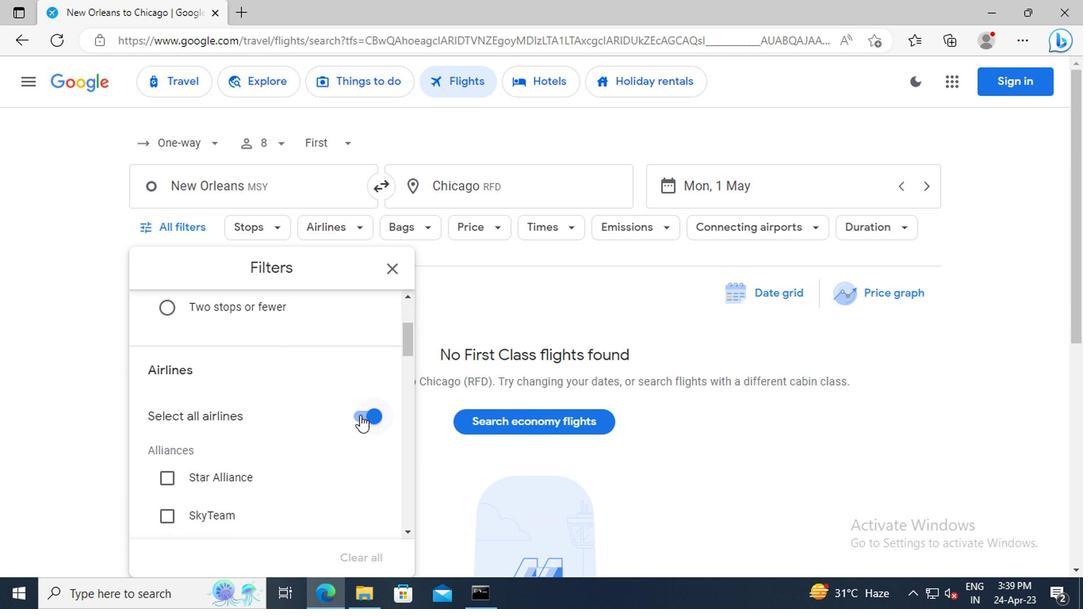 
Action: Mouse moved to (313, 378)
Screenshot: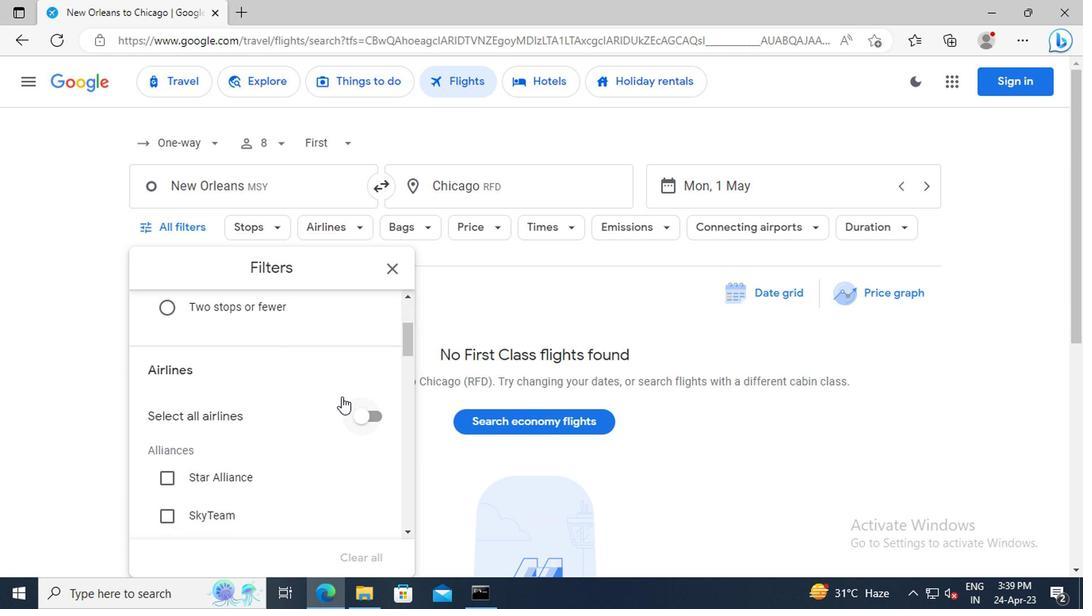 
Action: Mouse scrolled (313, 378) with delta (0, 0)
Screenshot: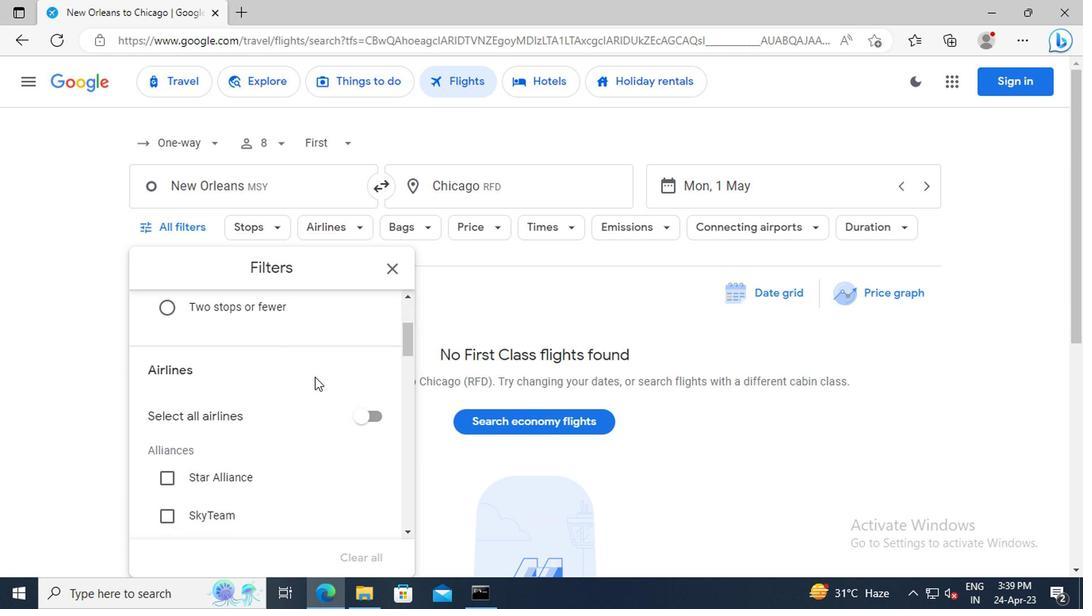 
Action: Mouse scrolled (313, 378) with delta (0, 0)
Screenshot: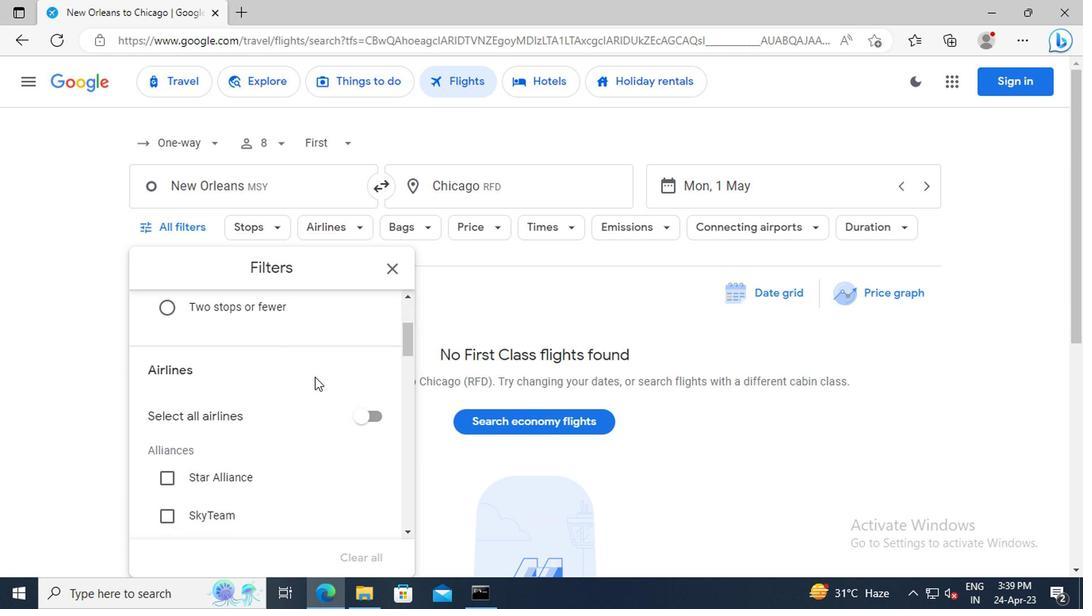 
Action: Mouse scrolled (313, 378) with delta (0, 0)
Screenshot: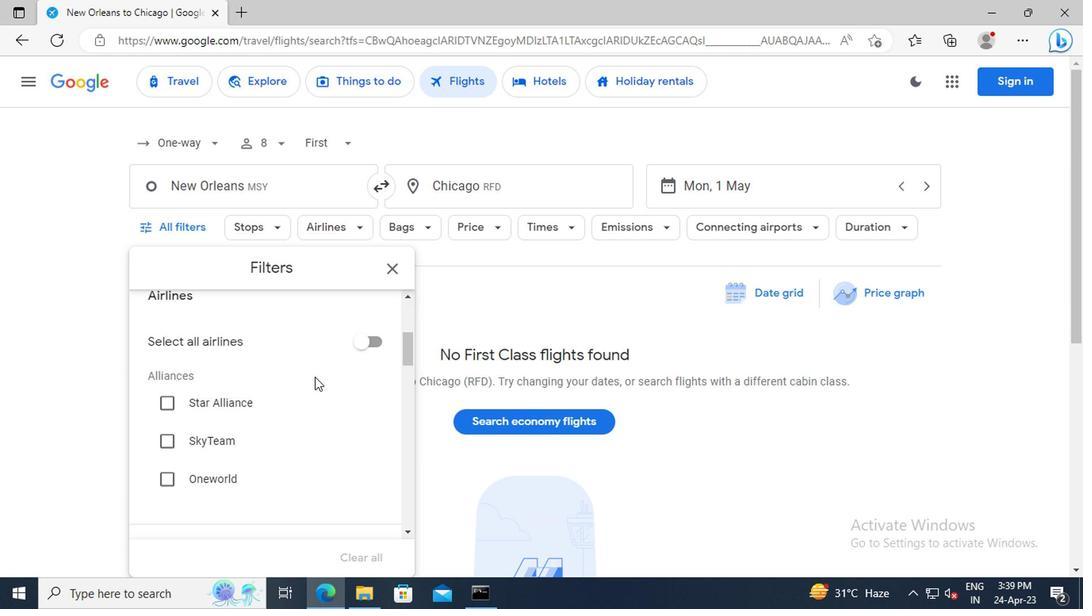 
Action: Mouse scrolled (313, 378) with delta (0, 0)
Screenshot: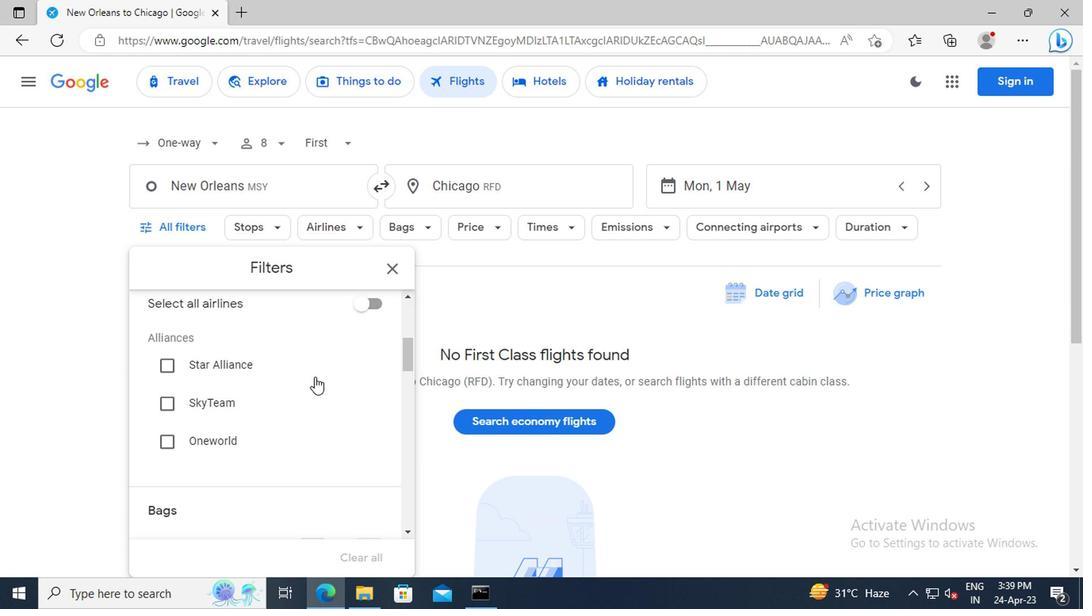 
Action: Mouse scrolled (313, 378) with delta (0, 0)
Screenshot: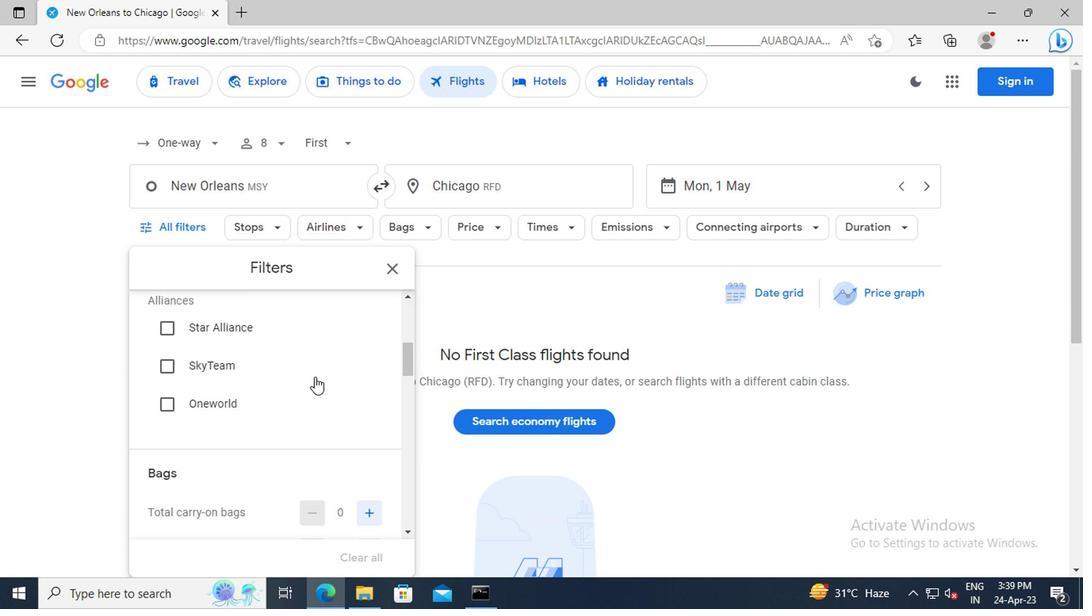 
Action: Mouse scrolled (313, 378) with delta (0, 0)
Screenshot: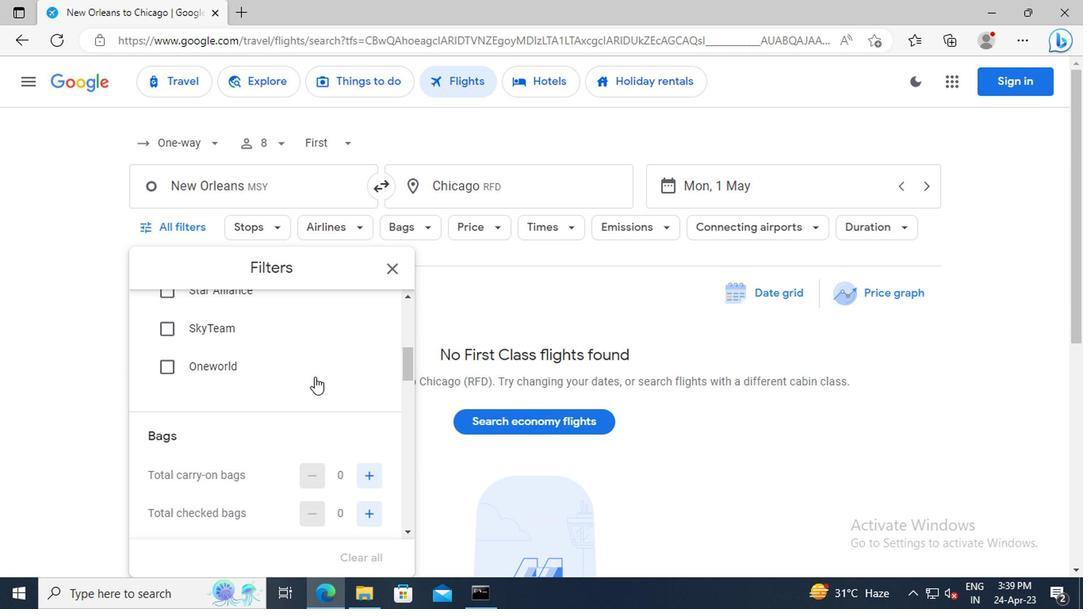 
Action: Mouse scrolled (313, 378) with delta (0, 0)
Screenshot: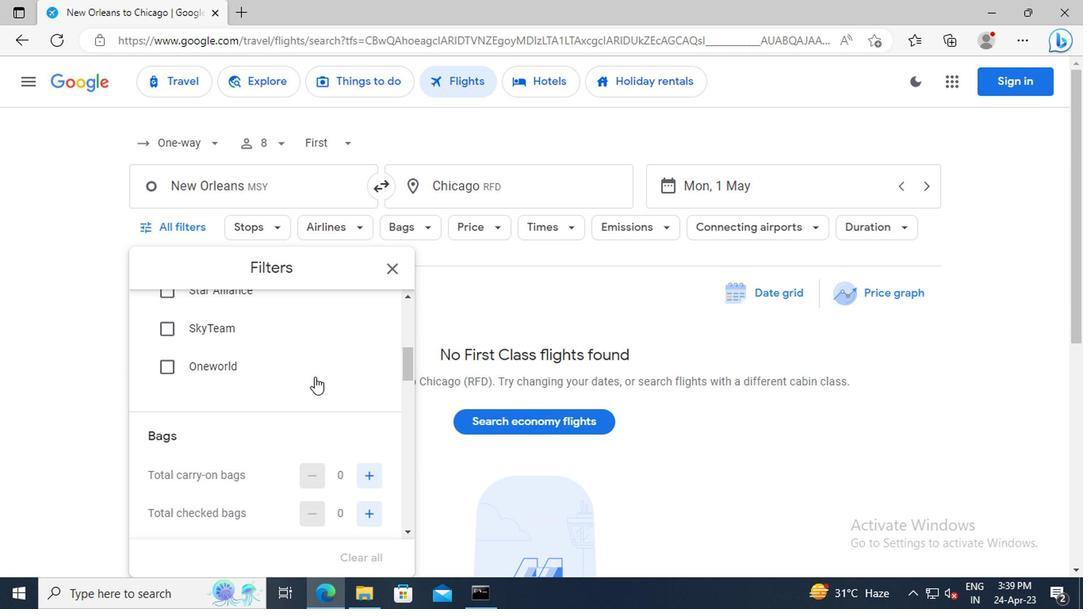 
Action: Mouse moved to (358, 437)
Screenshot: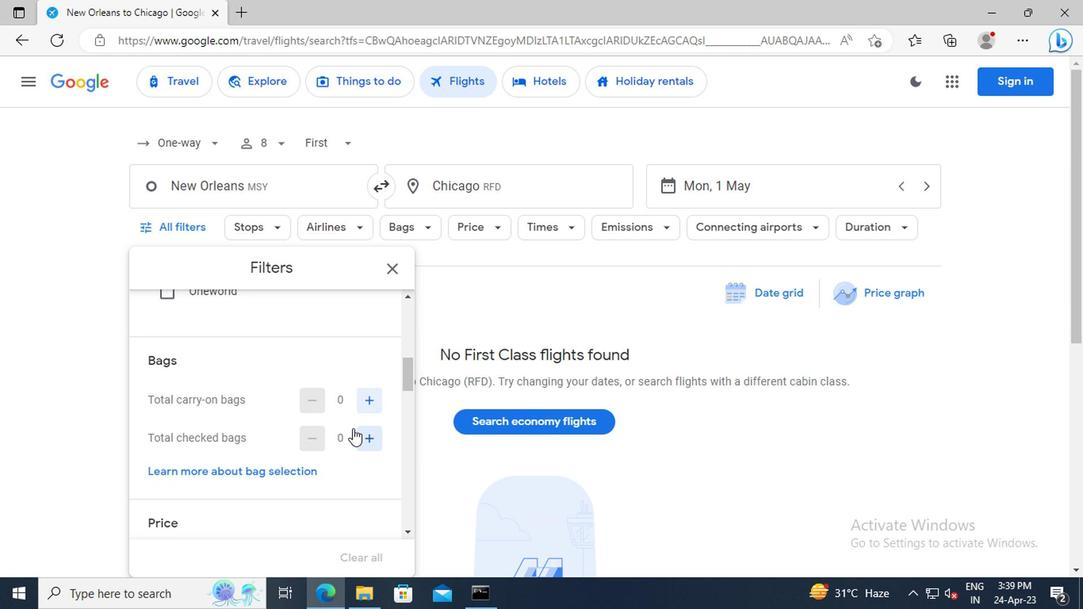 
Action: Mouse pressed left at (358, 437)
Screenshot: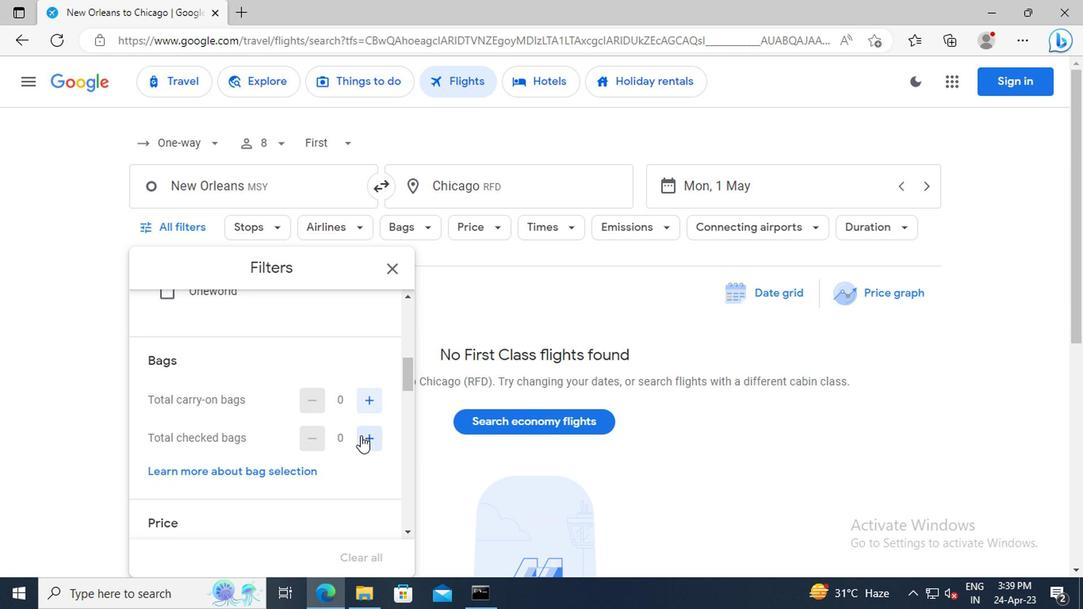 
Action: Mouse pressed left at (358, 437)
Screenshot: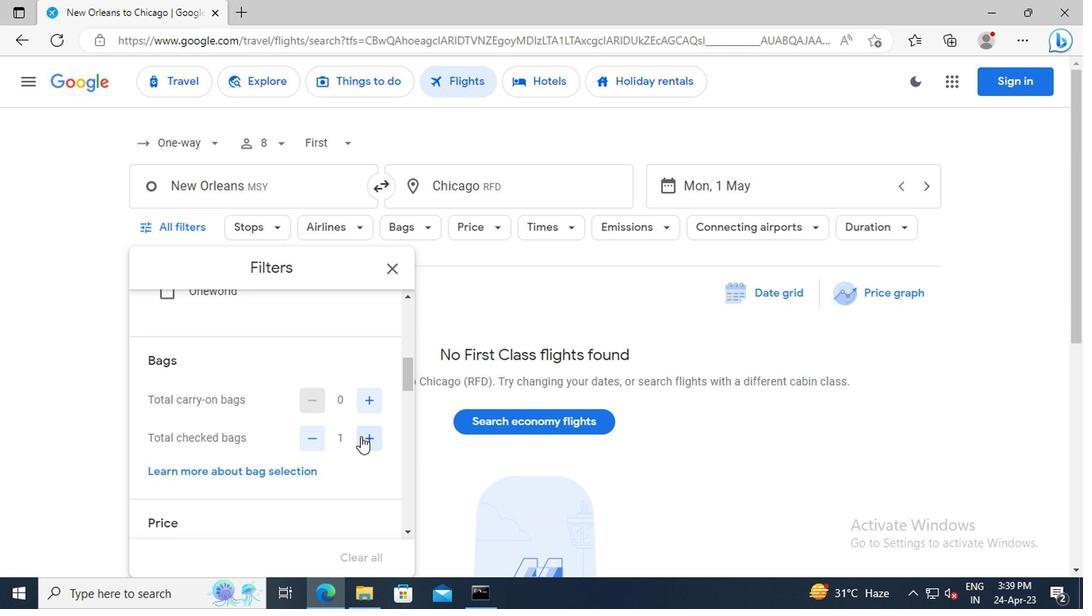 
Action: Mouse pressed left at (358, 437)
Screenshot: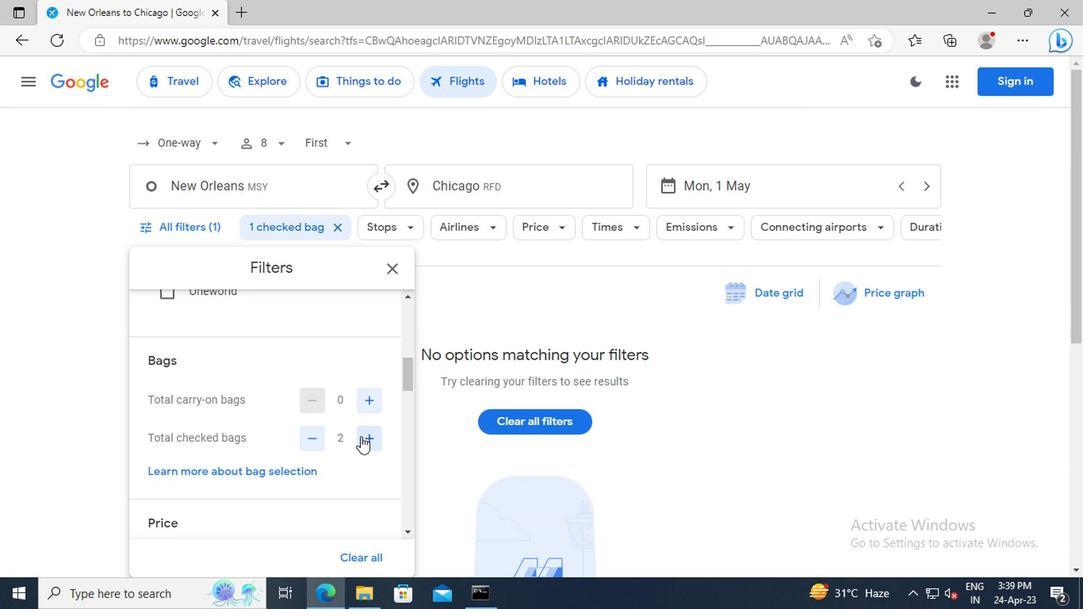 
Action: Mouse pressed left at (358, 437)
Screenshot: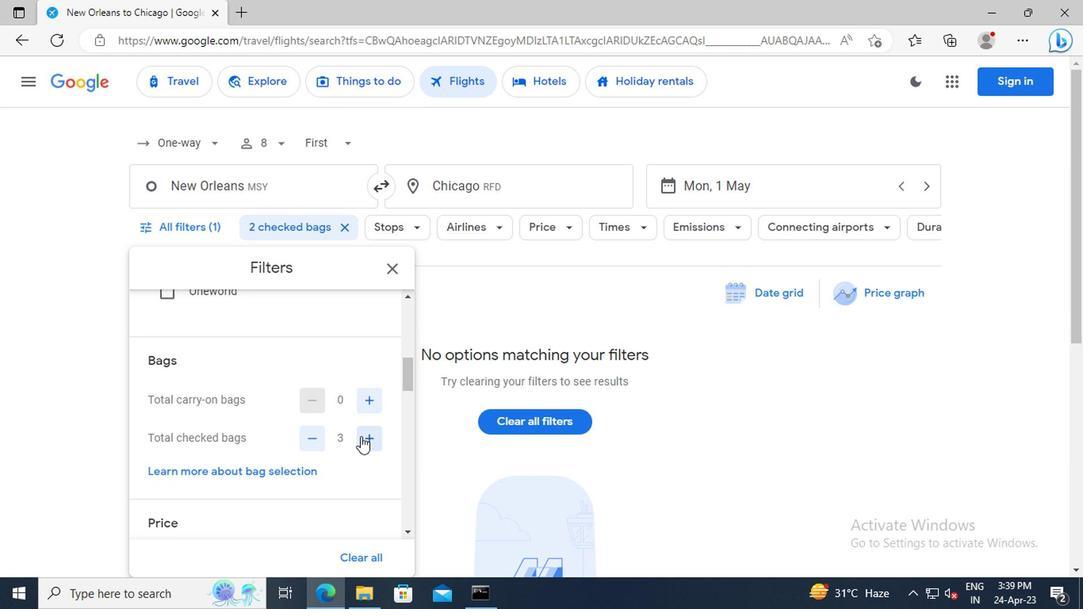 
Action: Mouse pressed left at (358, 437)
Screenshot: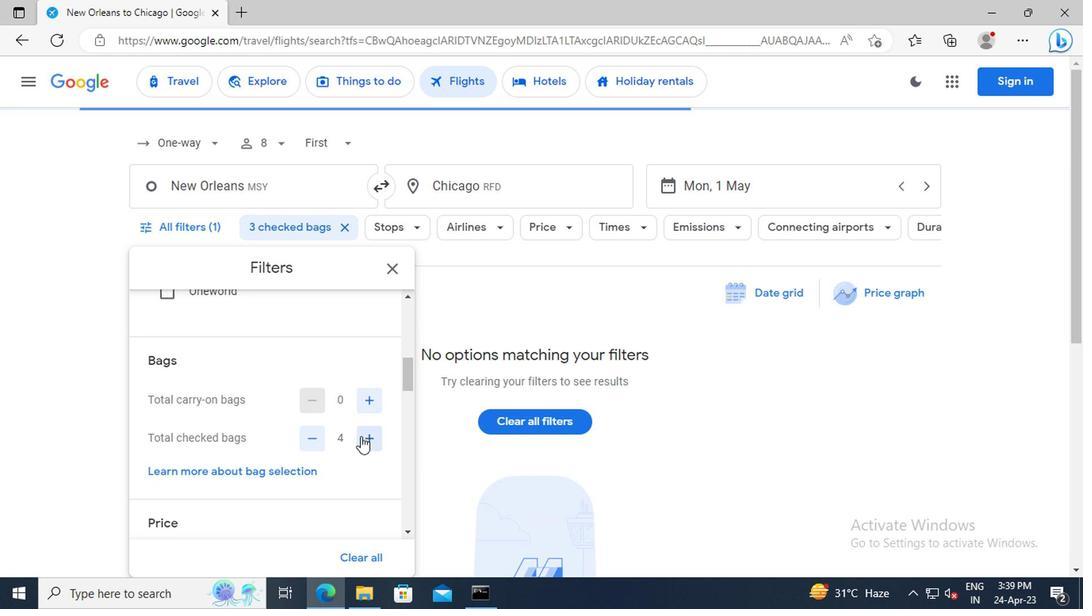 
Action: Mouse pressed left at (358, 437)
Screenshot: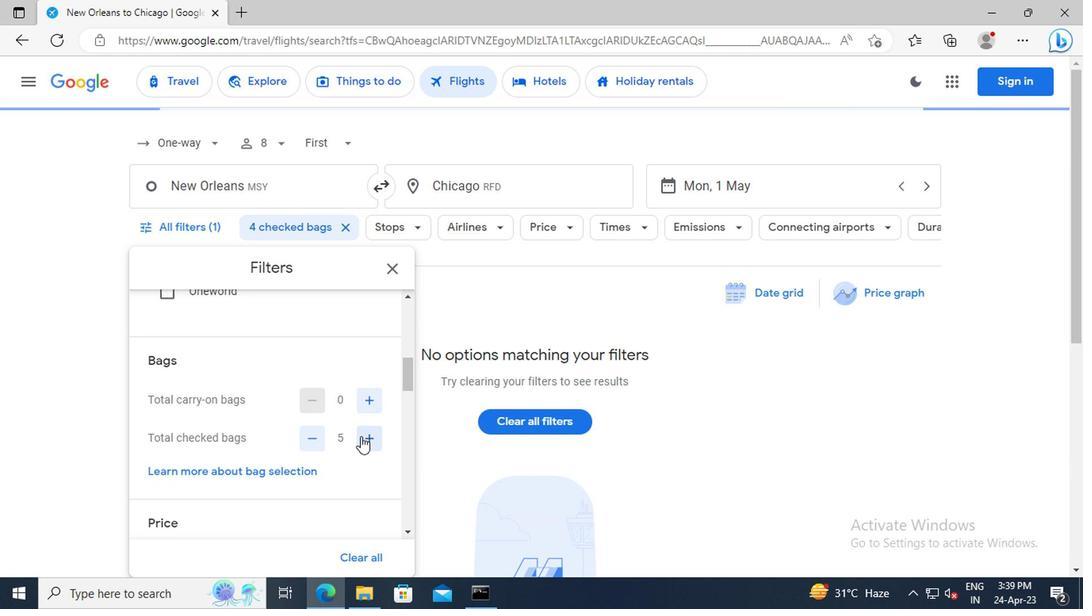
Action: Mouse pressed left at (358, 437)
Screenshot: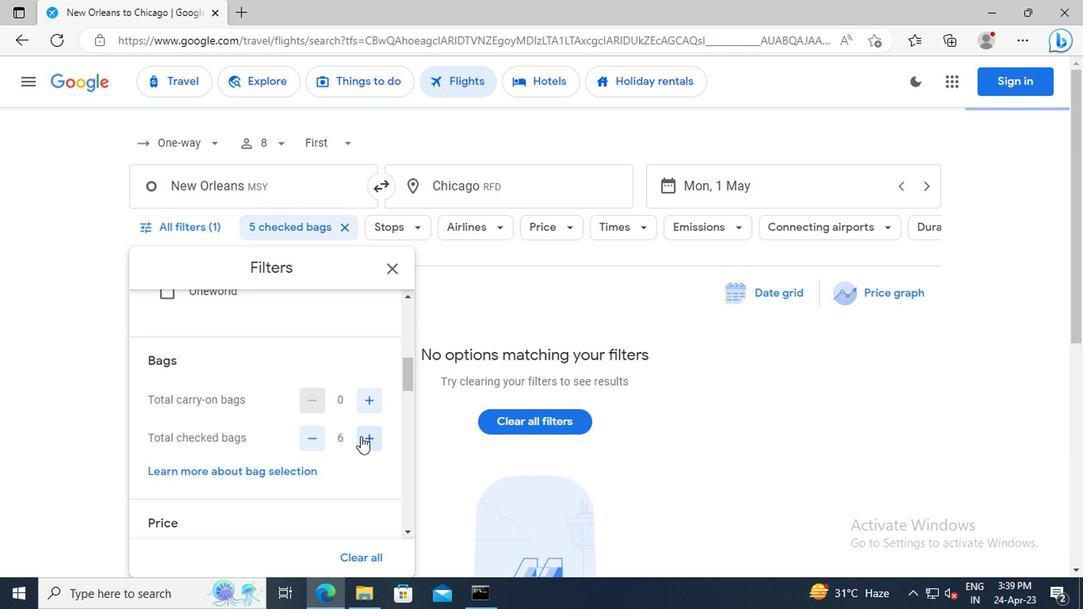 
Action: Mouse moved to (322, 407)
Screenshot: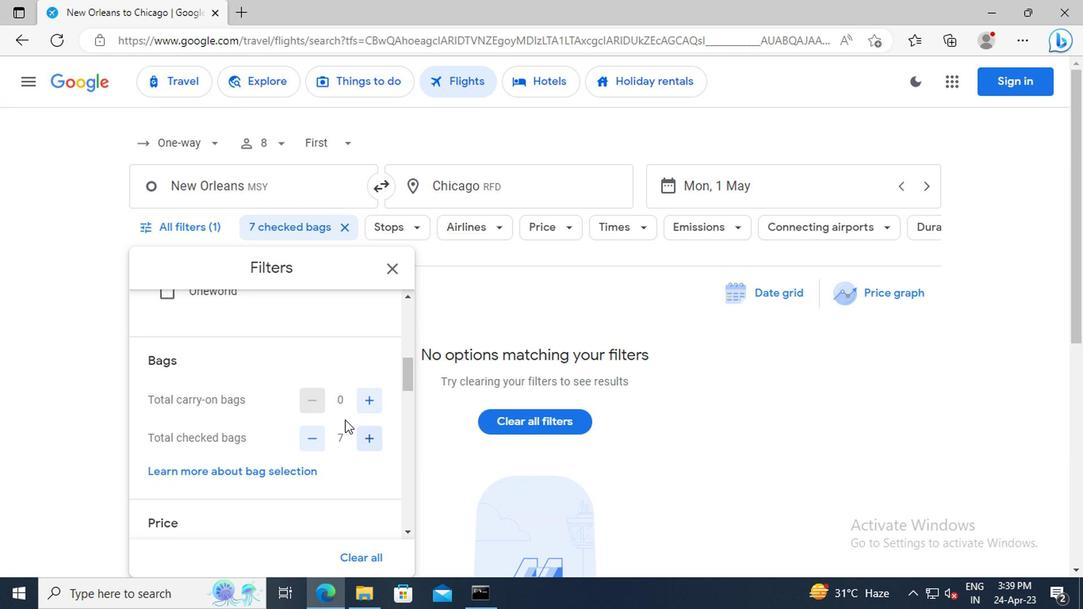
Action: Mouse scrolled (322, 407) with delta (0, 0)
Screenshot: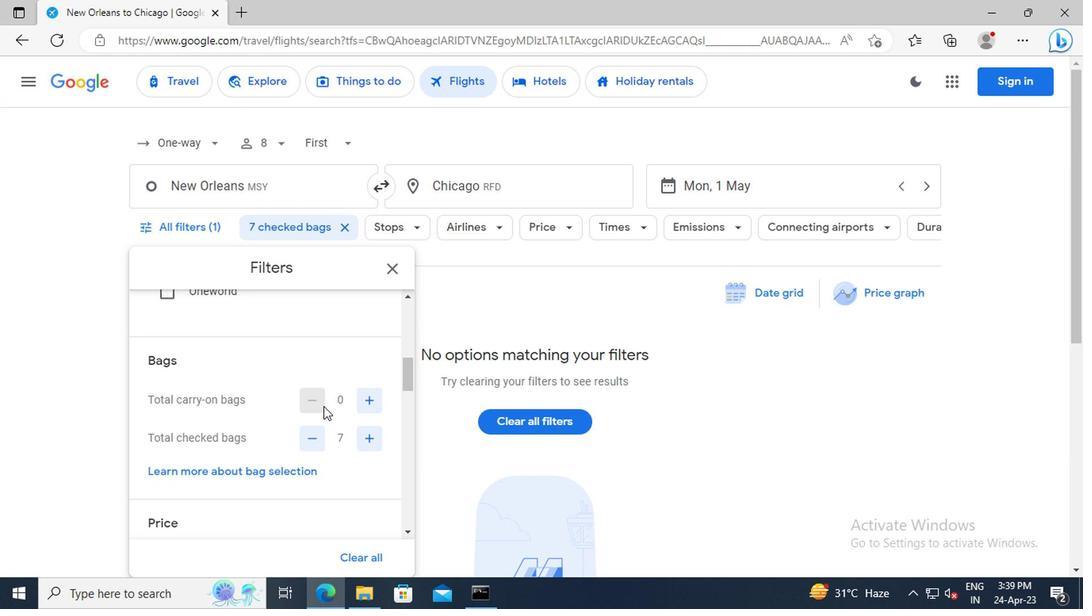 
Action: Mouse scrolled (322, 407) with delta (0, 0)
Screenshot: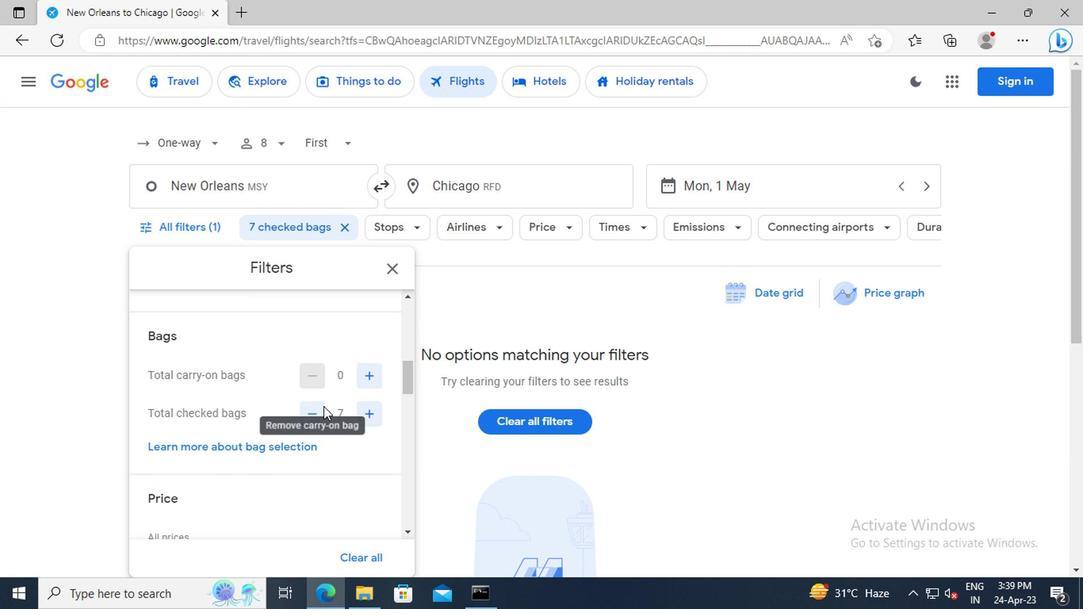
Action: Mouse scrolled (322, 407) with delta (0, 0)
Screenshot: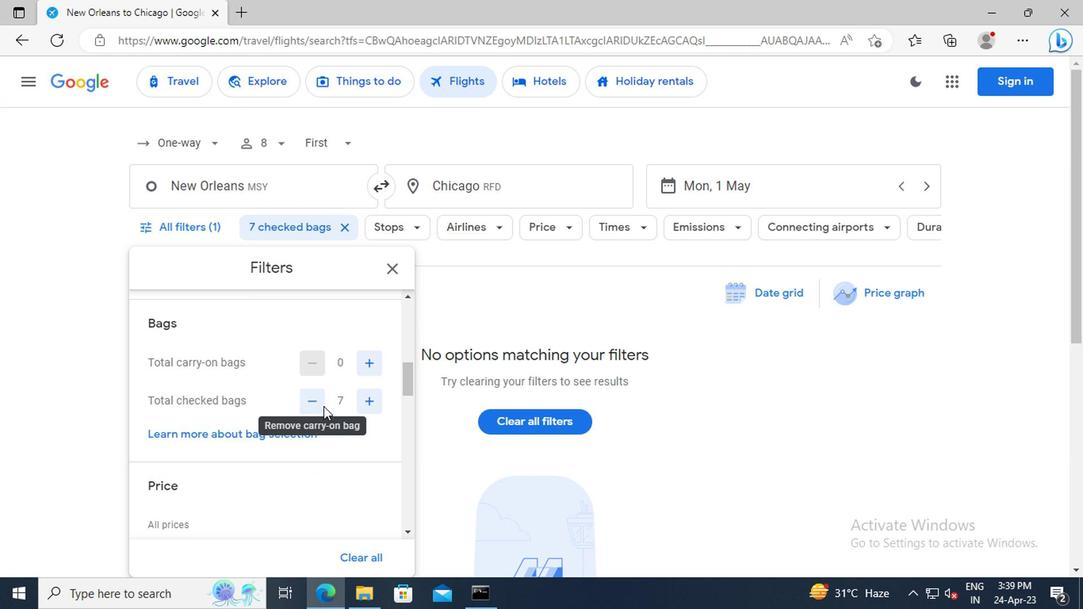 
Action: Mouse moved to (324, 411)
Screenshot: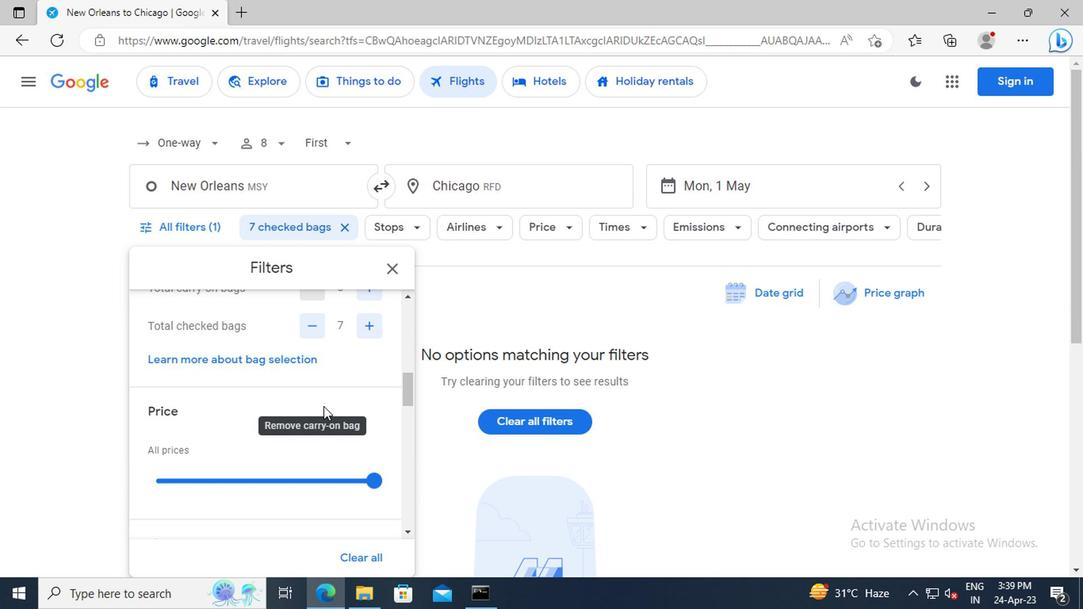 
Action: Mouse scrolled (324, 411) with delta (0, 0)
Screenshot: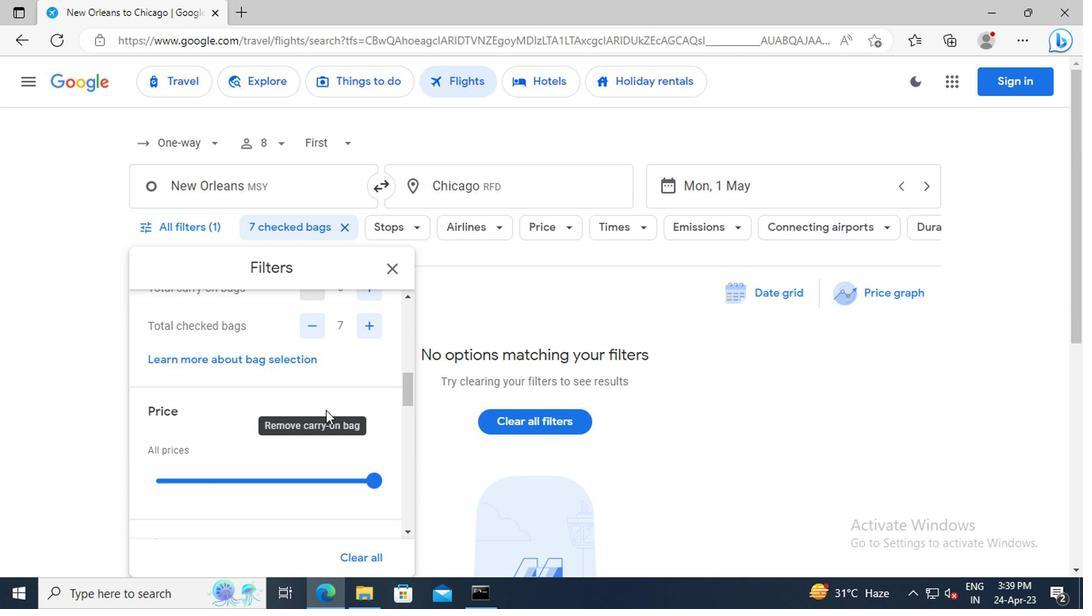 
Action: Mouse scrolled (324, 411) with delta (0, 0)
Screenshot: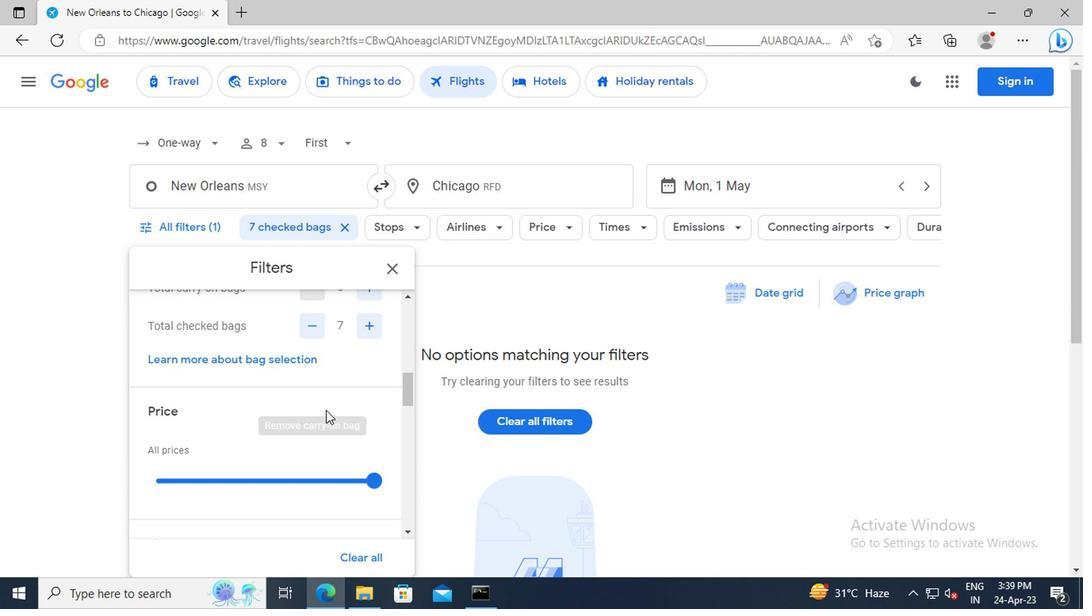 
Action: Mouse scrolled (324, 411) with delta (0, 0)
Screenshot: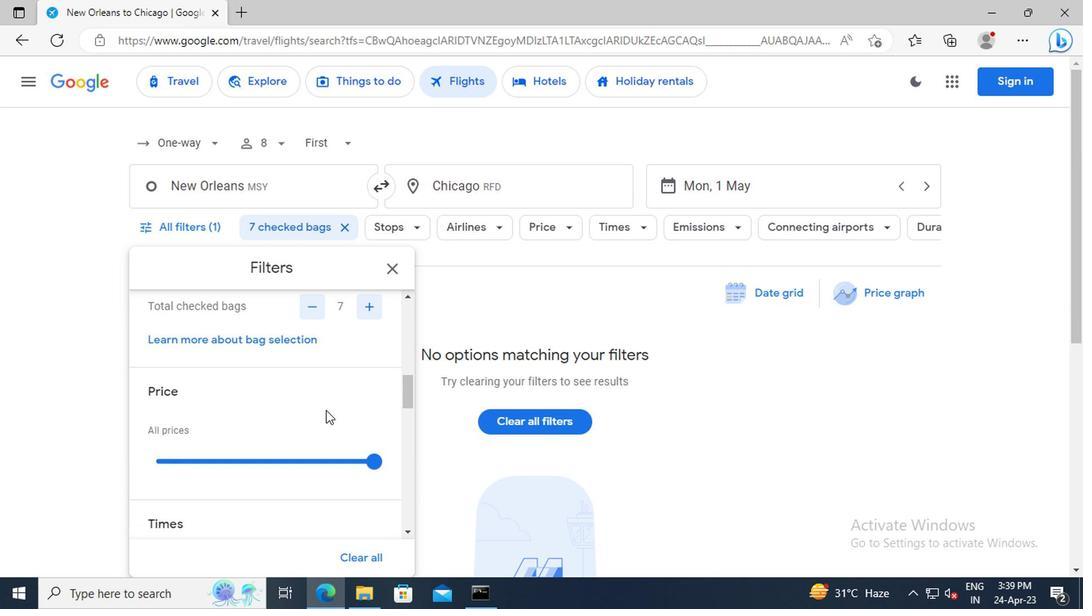 
Action: Mouse moved to (369, 376)
Screenshot: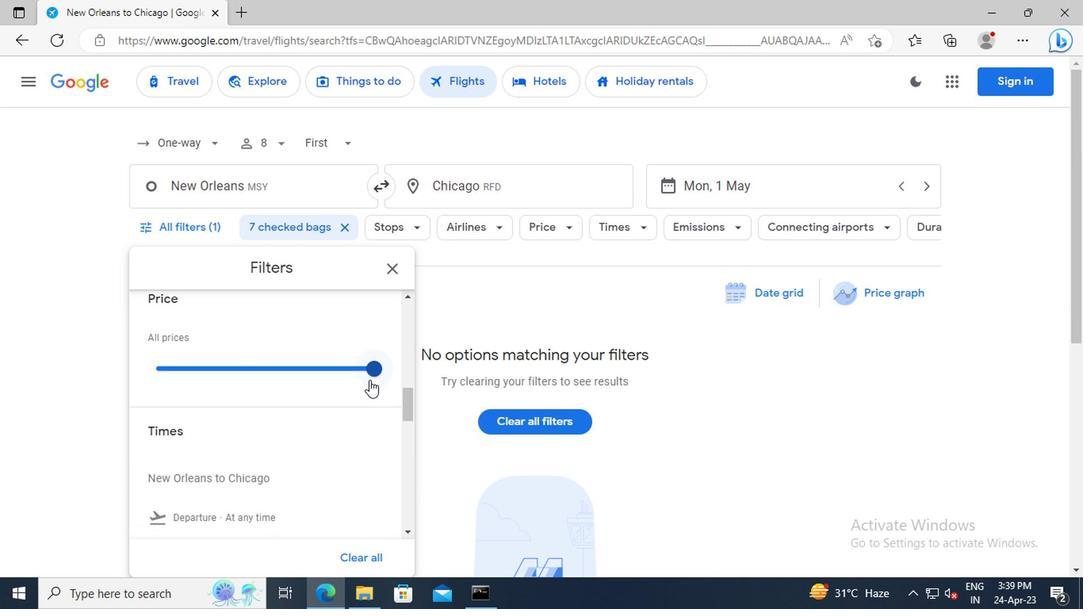 
Action: Mouse pressed left at (369, 376)
Screenshot: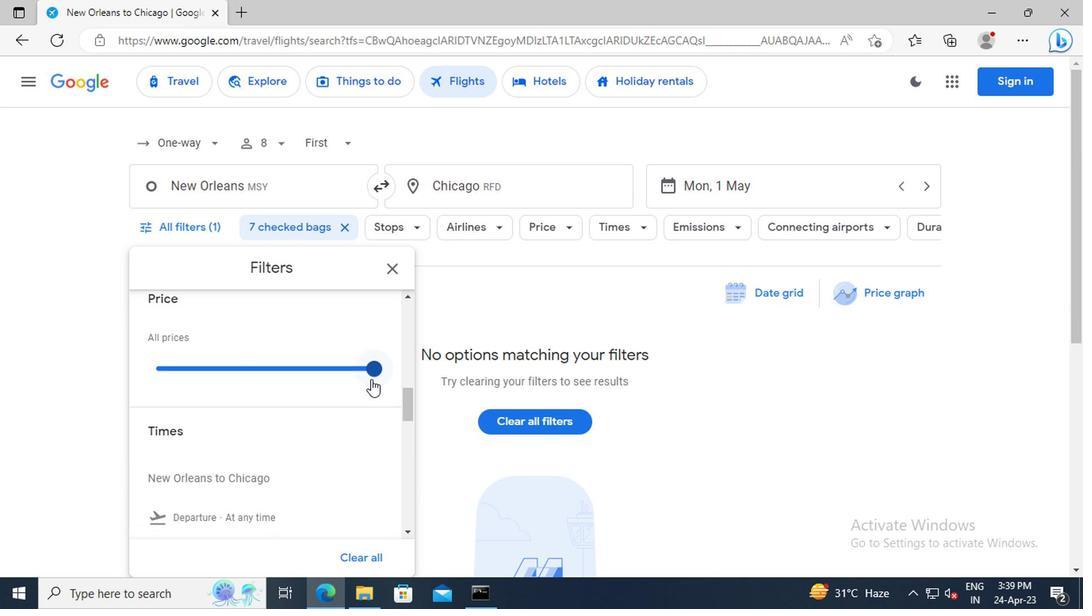 
Action: Mouse moved to (301, 370)
Screenshot: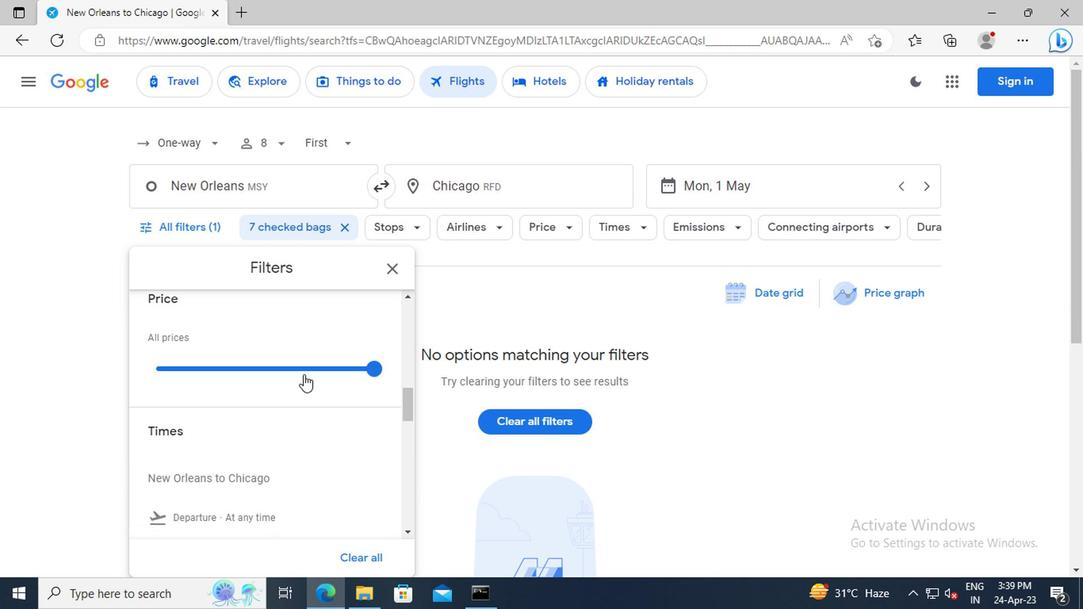 
Action: Mouse scrolled (301, 370) with delta (0, 0)
Screenshot: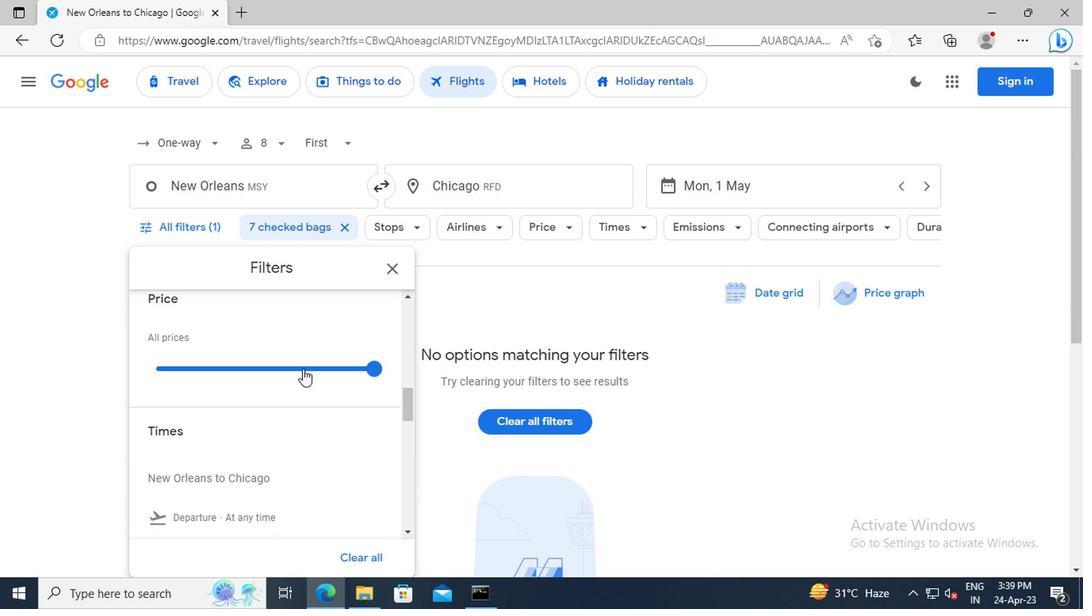 
Action: Mouse scrolled (301, 370) with delta (0, 0)
Screenshot: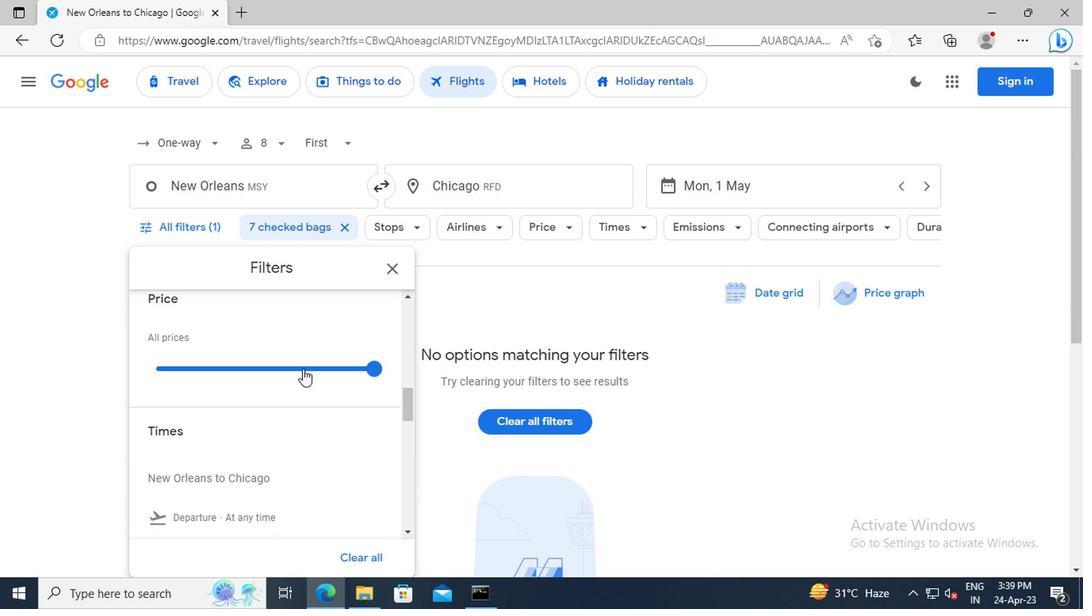 
Action: Mouse scrolled (301, 370) with delta (0, 0)
Screenshot: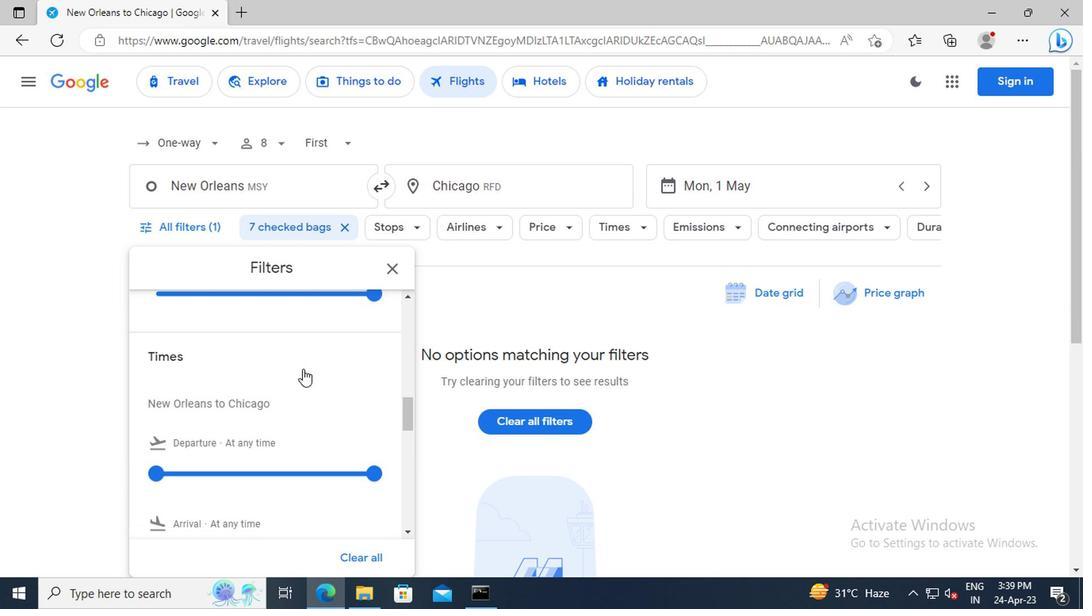 
Action: Mouse scrolled (301, 370) with delta (0, 0)
Screenshot: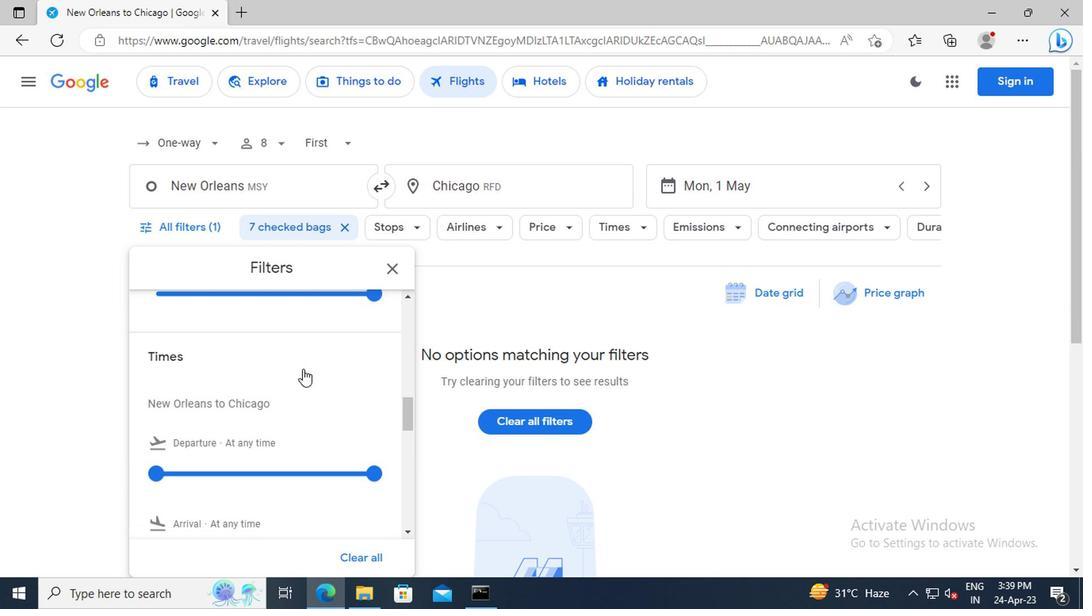 
Action: Mouse moved to (160, 395)
Screenshot: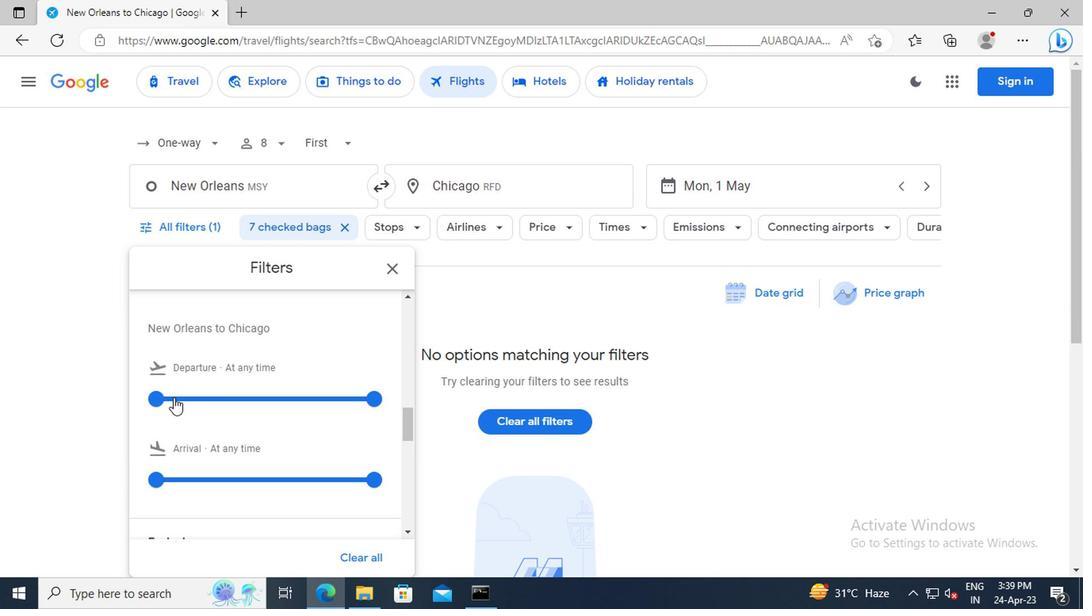 
Action: Mouse pressed left at (160, 395)
Screenshot: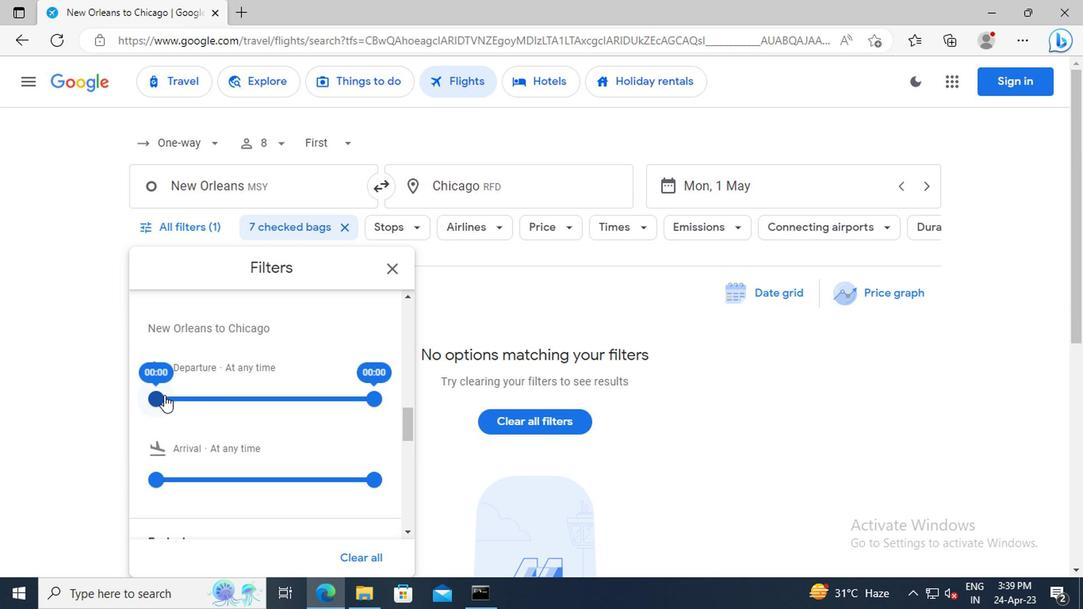 
Action: Mouse moved to (371, 399)
Screenshot: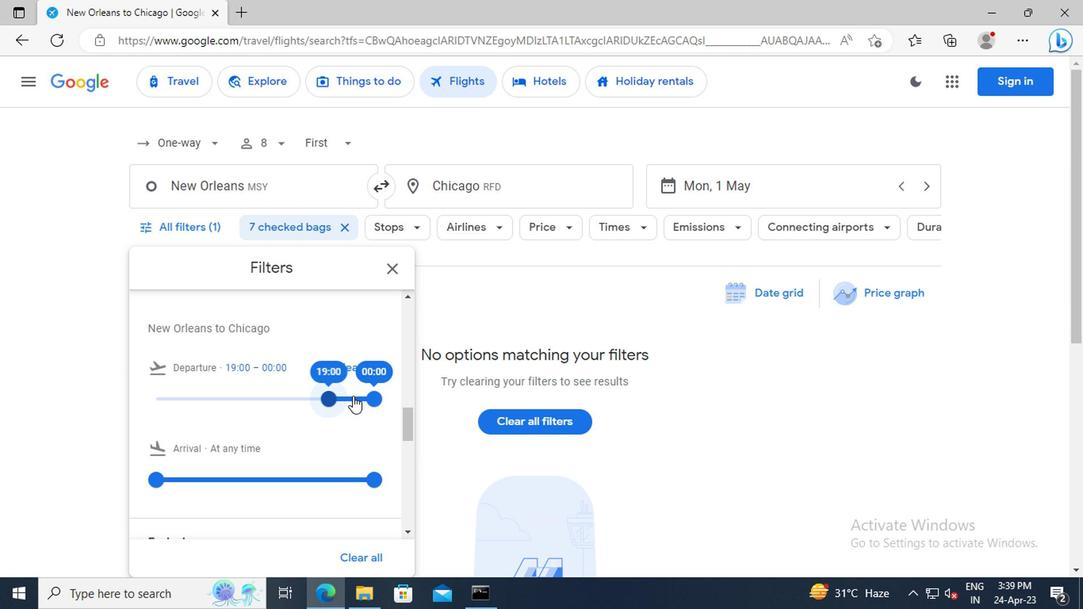 
Action: Mouse pressed left at (371, 399)
Screenshot: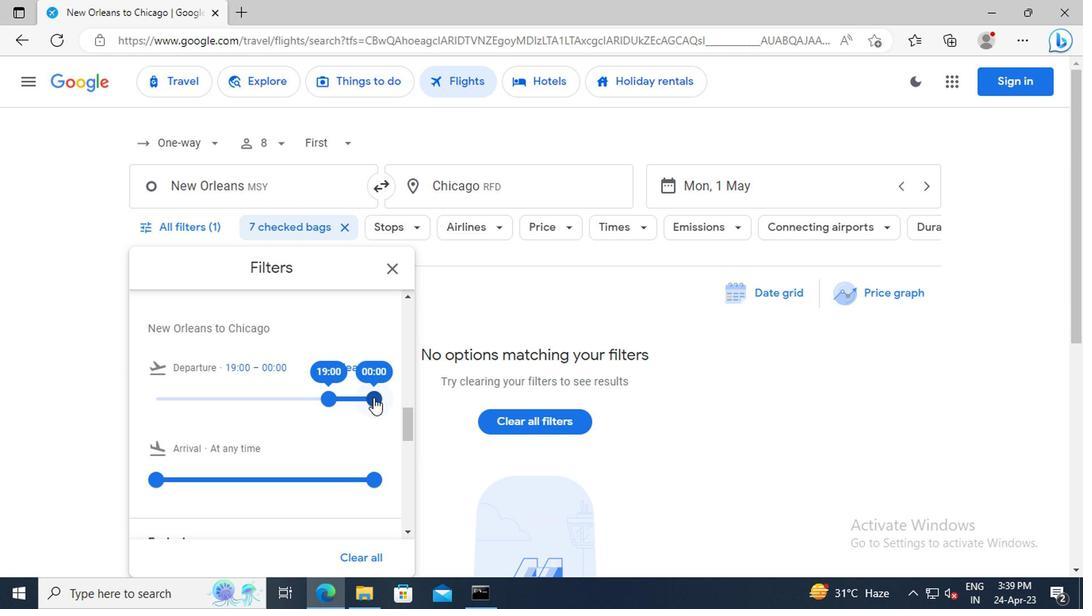 
Action: Mouse moved to (392, 269)
Screenshot: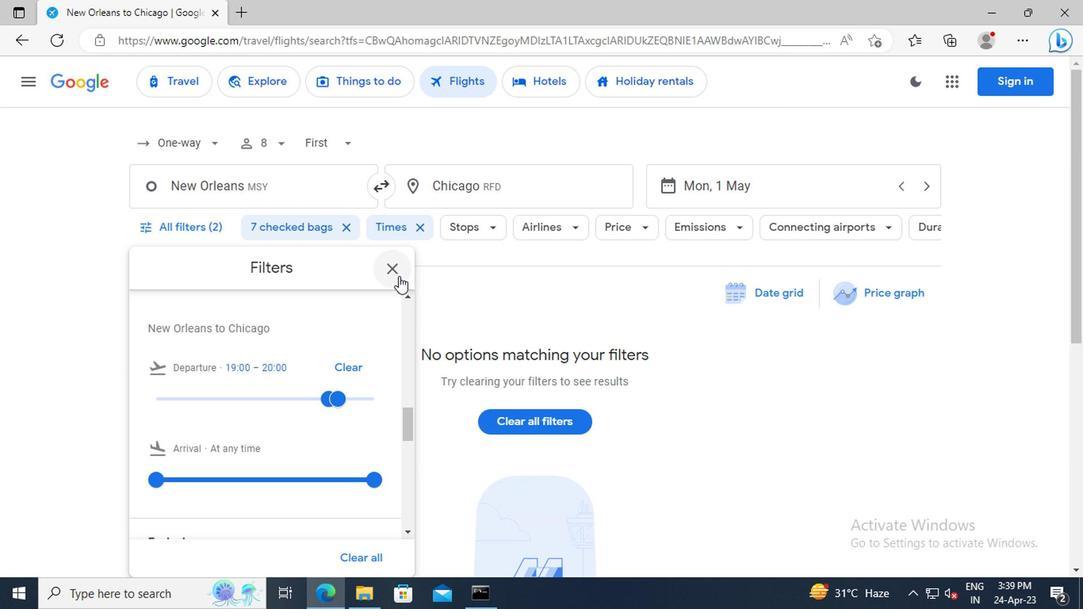 
Action: Mouse pressed left at (392, 269)
Screenshot: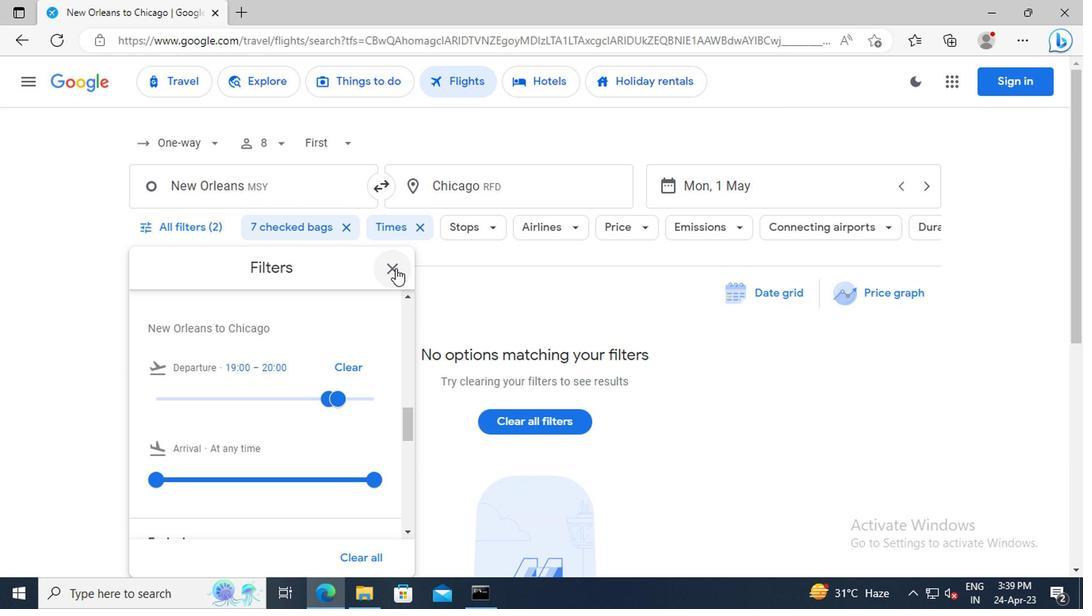
Action: Mouse moved to (455, 384)
Screenshot: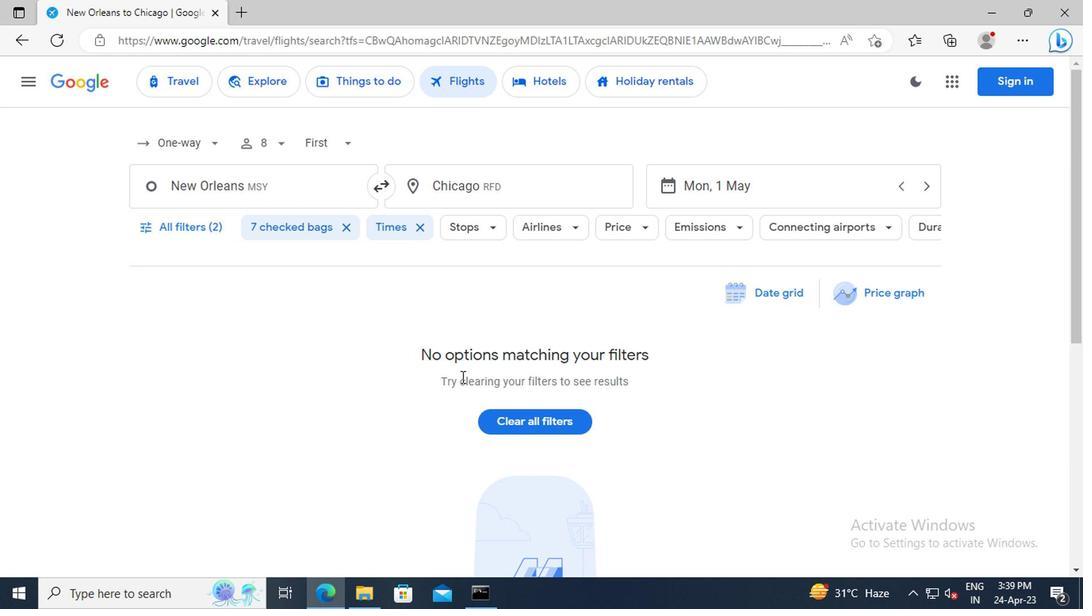
